 Task: Add a signature John Baker containing Best wishes for a happy National Mens Day, John Baker to email address softage.8@softage.net and add a folder Influencer outreach
Action: Mouse moved to (61, 103)
Screenshot: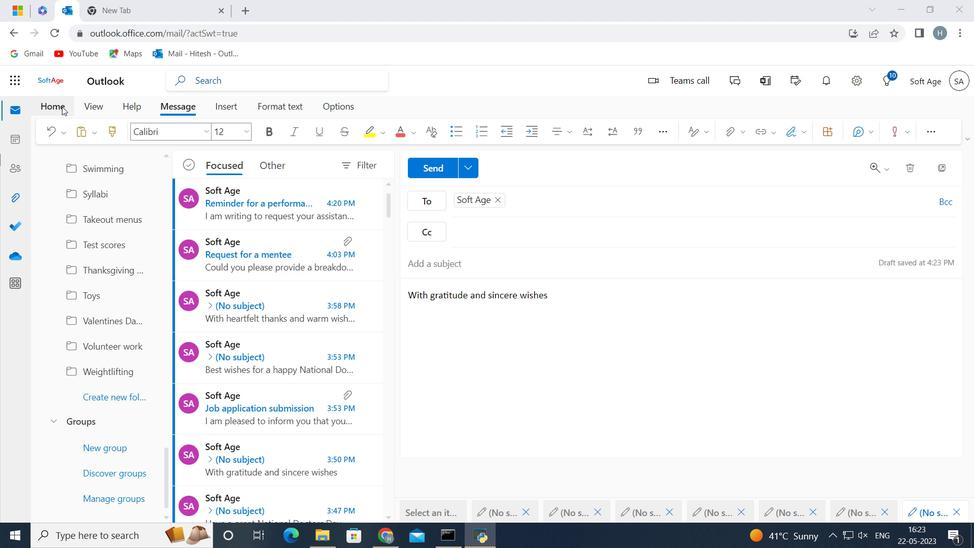 
Action: Mouse pressed left at (61, 103)
Screenshot: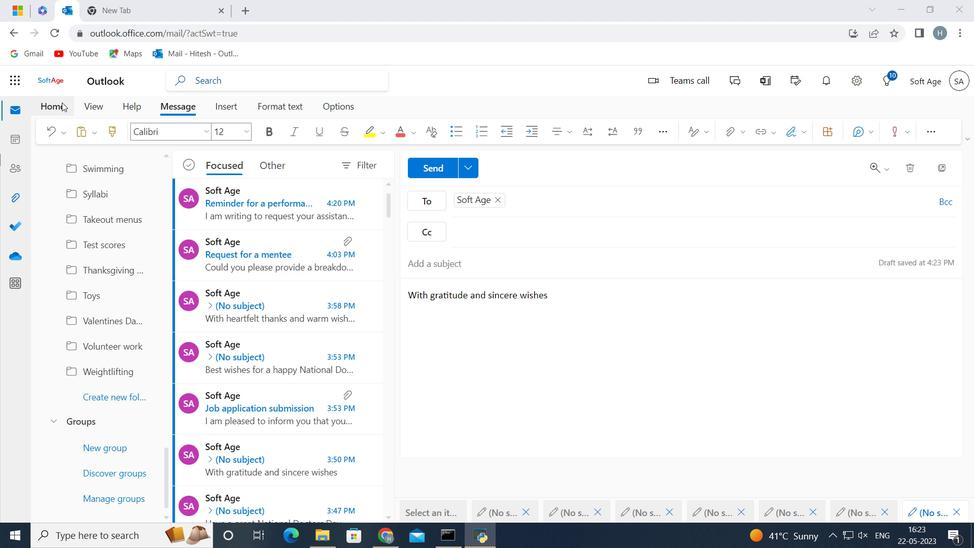 
Action: Mouse moved to (106, 129)
Screenshot: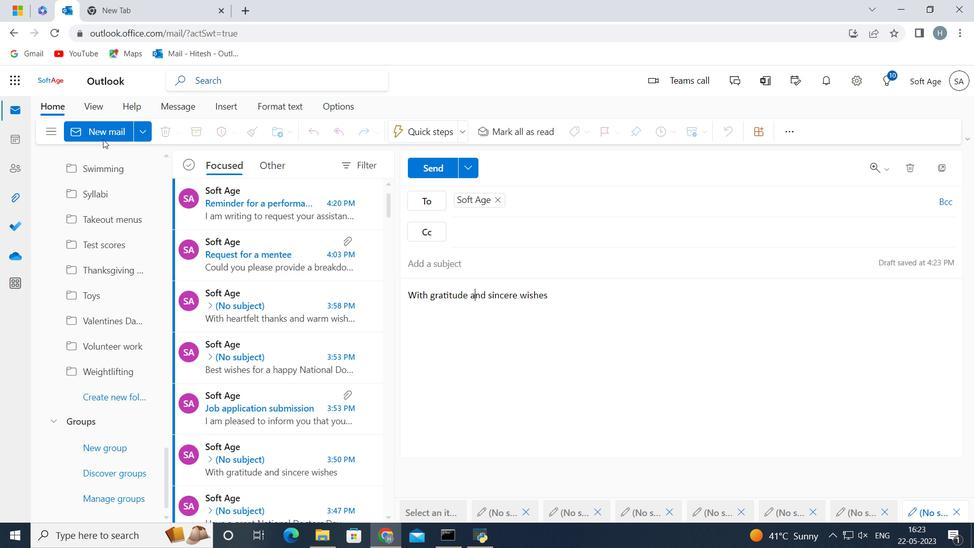 
Action: Mouse pressed left at (106, 129)
Screenshot: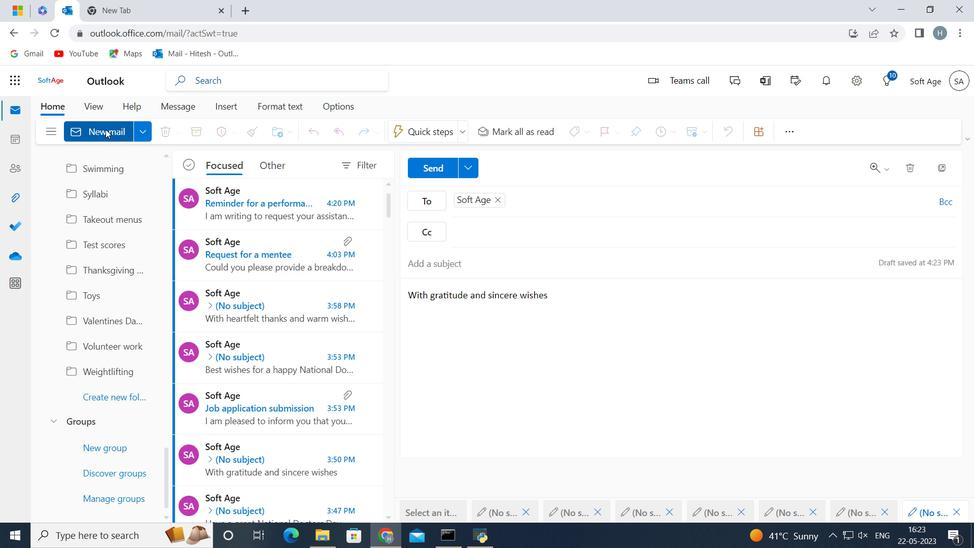 
Action: Mouse moved to (795, 130)
Screenshot: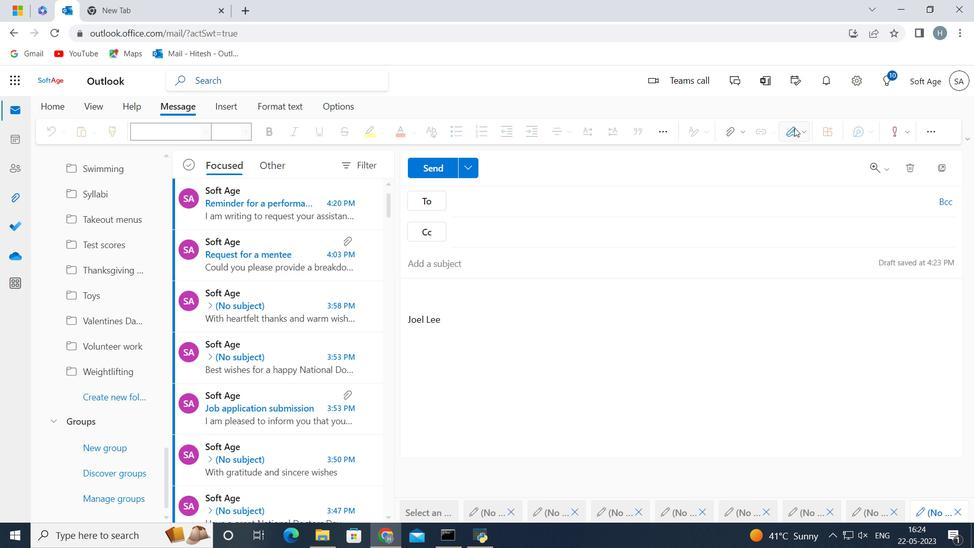 
Action: Mouse pressed left at (795, 130)
Screenshot: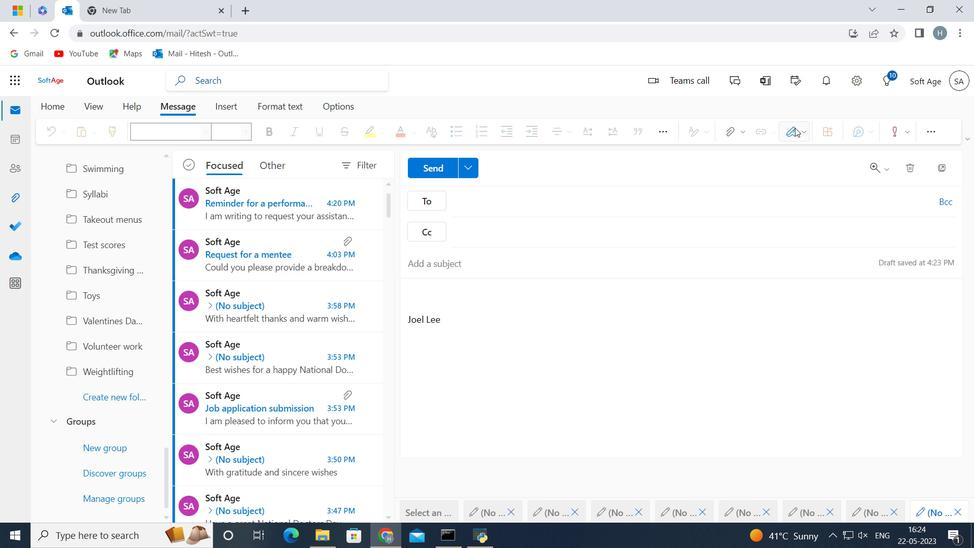 
Action: Mouse moved to (776, 312)
Screenshot: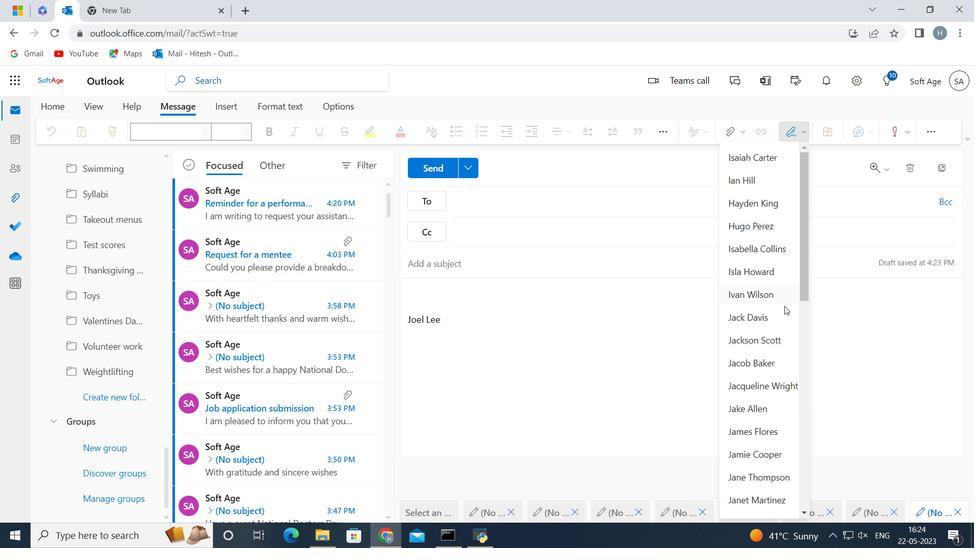 
Action: Mouse scrolled (776, 311) with delta (0, 0)
Screenshot: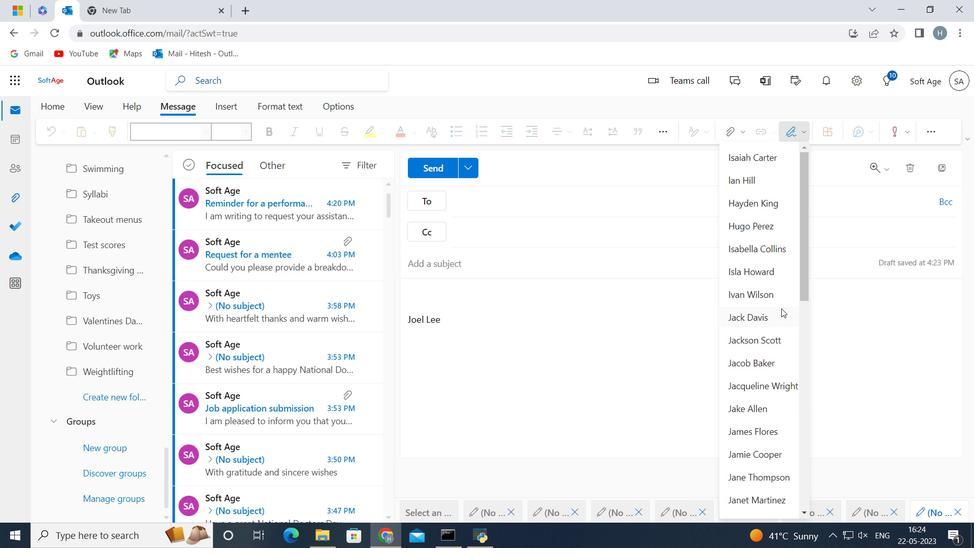 
Action: Mouse moved to (776, 316)
Screenshot: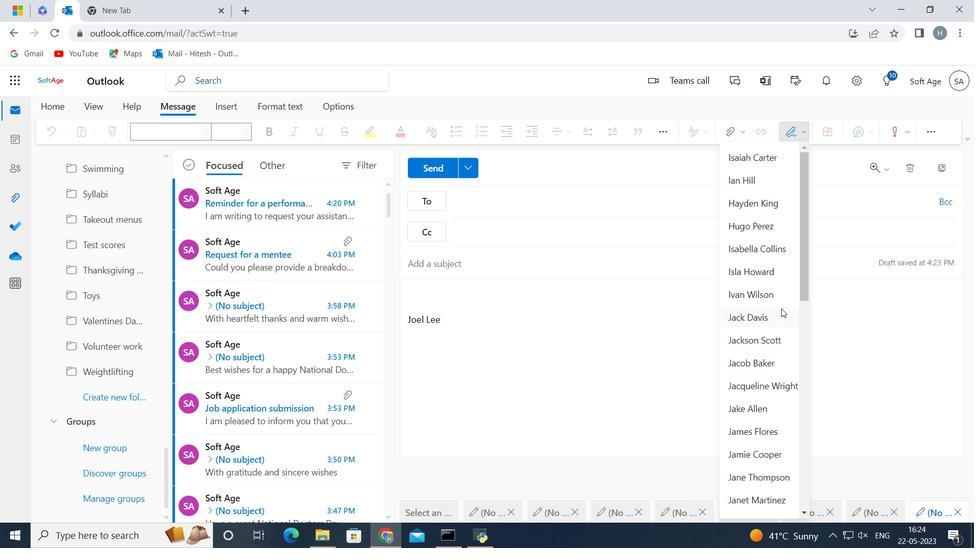 
Action: Mouse scrolled (776, 314) with delta (0, 0)
Screenshot: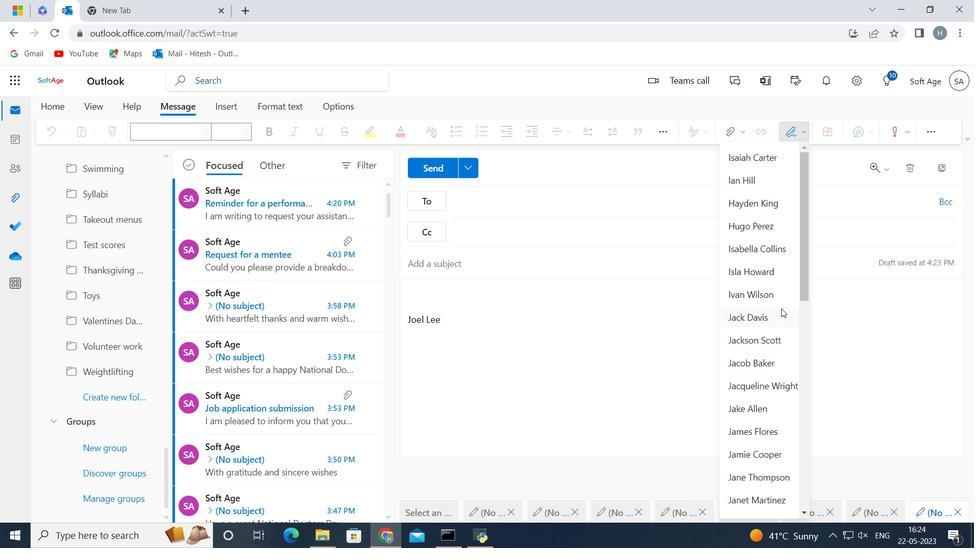 
Action: Mouse scrolled (776, 316) with delta (0, 0)
Screenshot: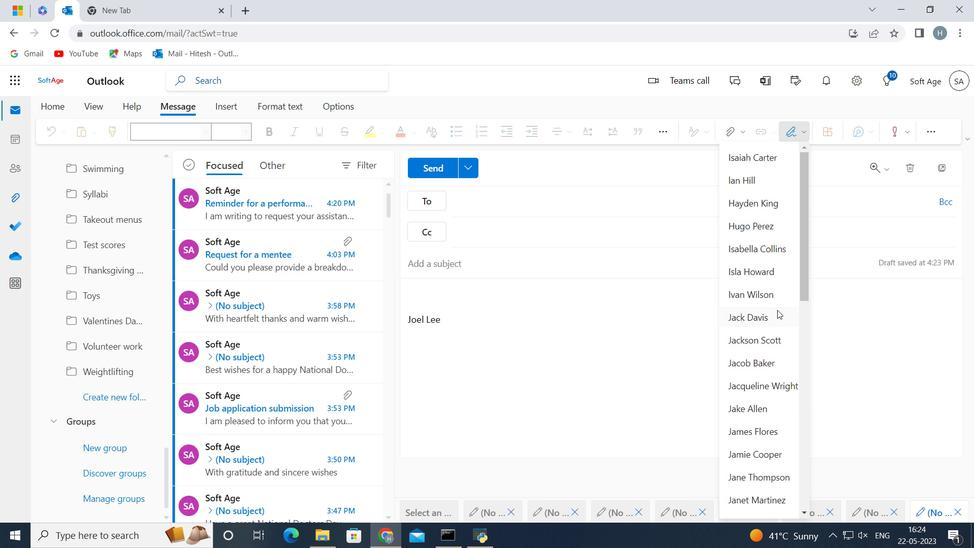 
Action: Mouse scrolled (776, 316) with delta (0, 0)
Screenshot: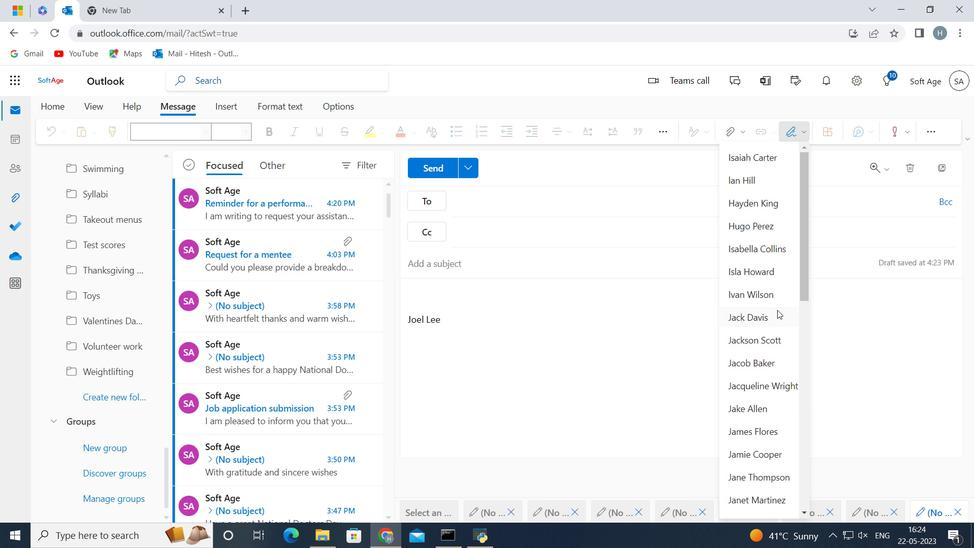
Action: Mouse scrolled (776, 316) with delta (0, 0)
Screenshot: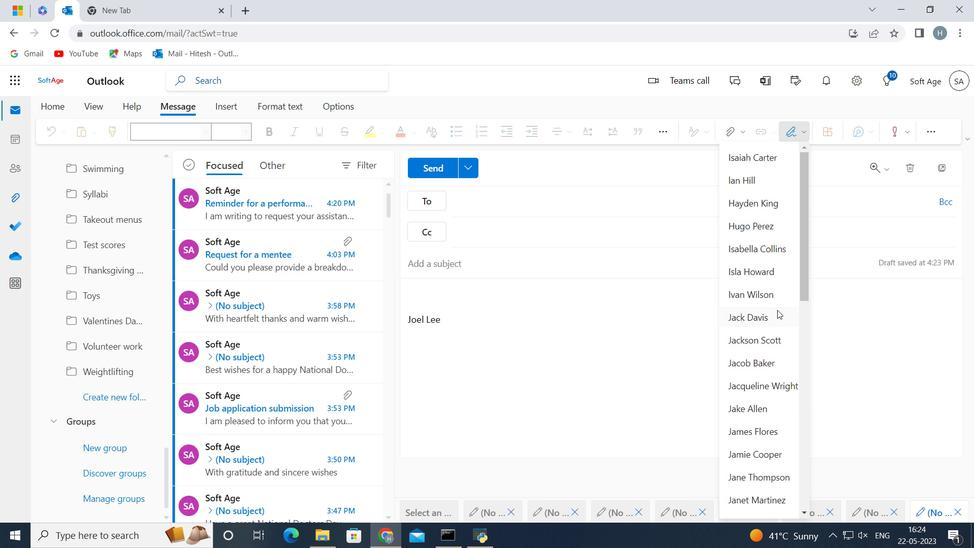 
Action: Mouse moved to (776, 317)
Screenshot: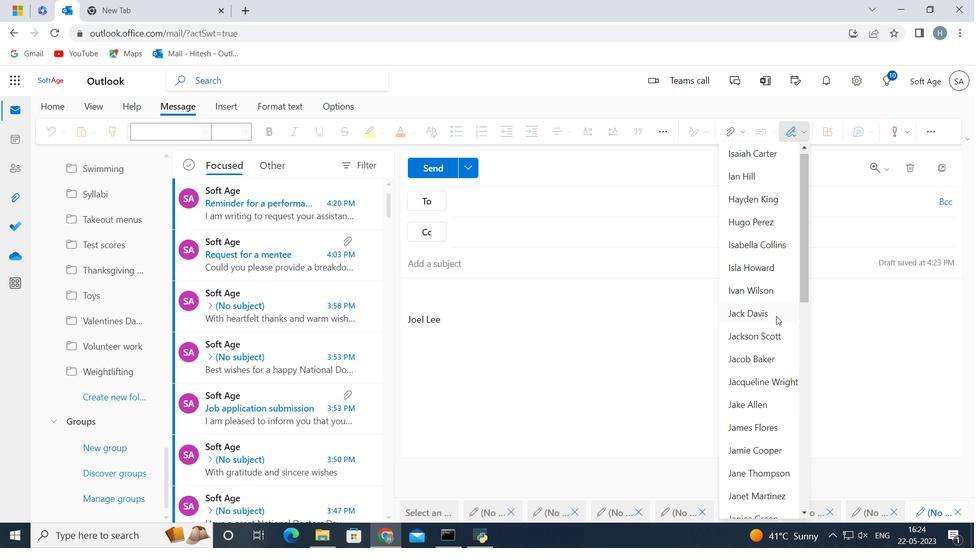 
Action: Mouse scrolled (776, 316) with delta (0, 0)
Screenshot: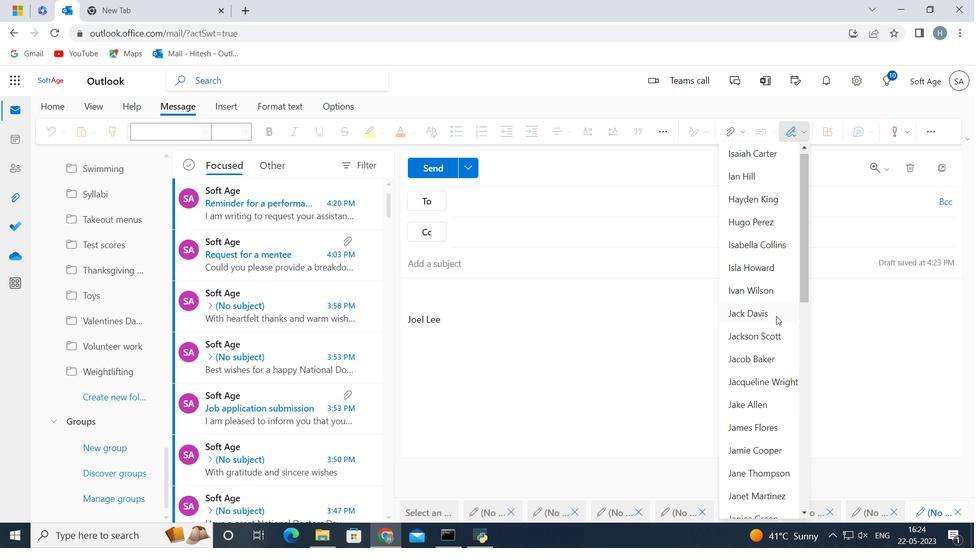 
Action: Mouse scrolled (776, 317) with delta (0, 0)
Screenshot: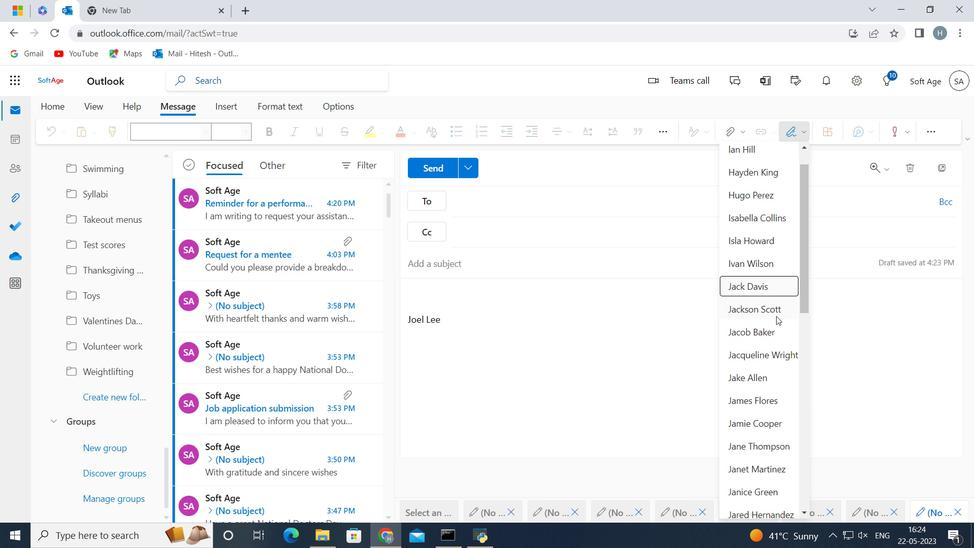 
Action: Mouse moved to (771, 354)
Screenshot: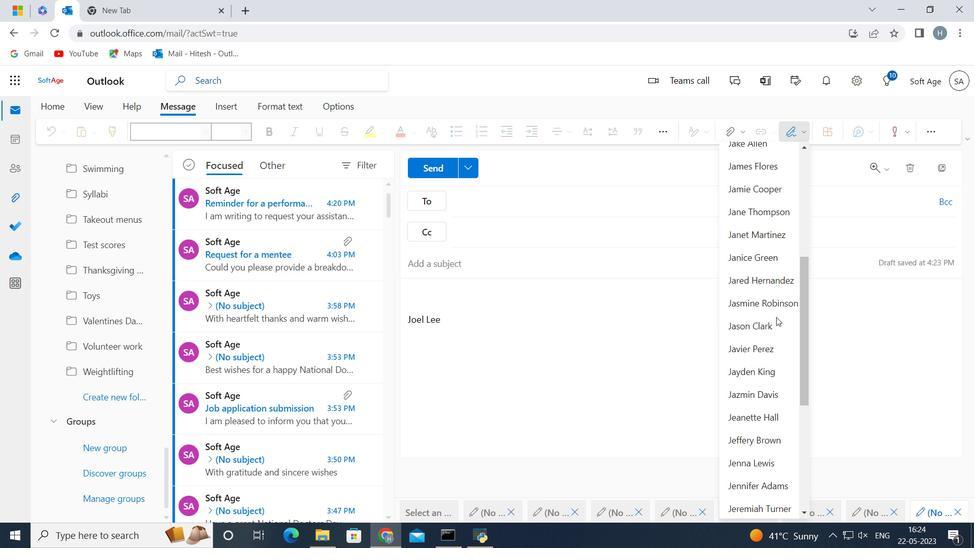 
Action: Mouse scrolled (771, 346) with delta (0, 0)
Screenshot: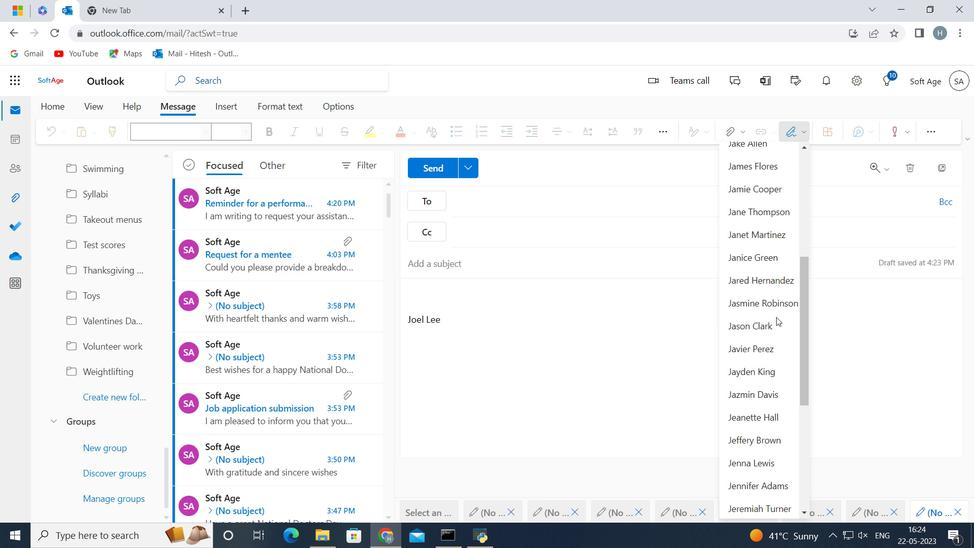 
Action: Mouse moved to (771, 355)
Screenshot: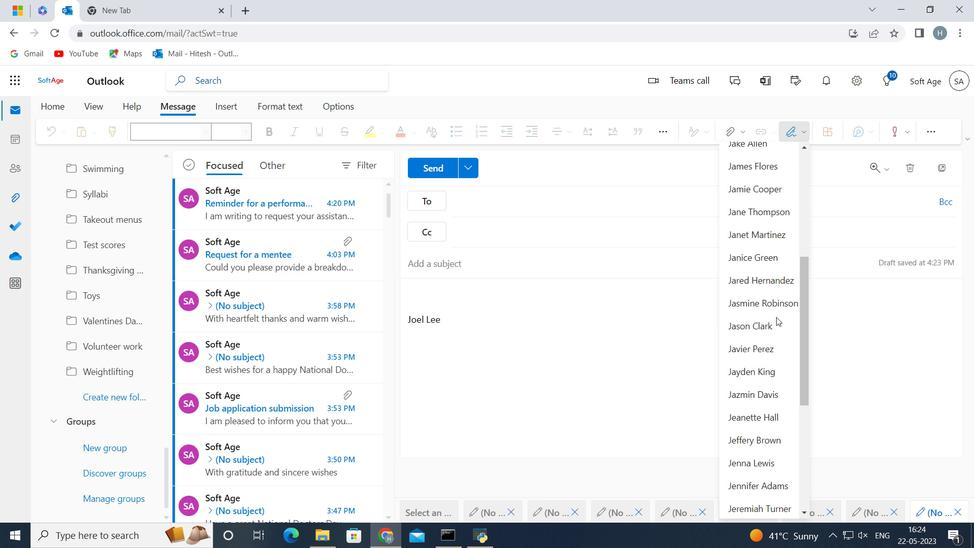 
Action: Mouse scrolled (771, 351) with delta (0, 0)
Screenshot: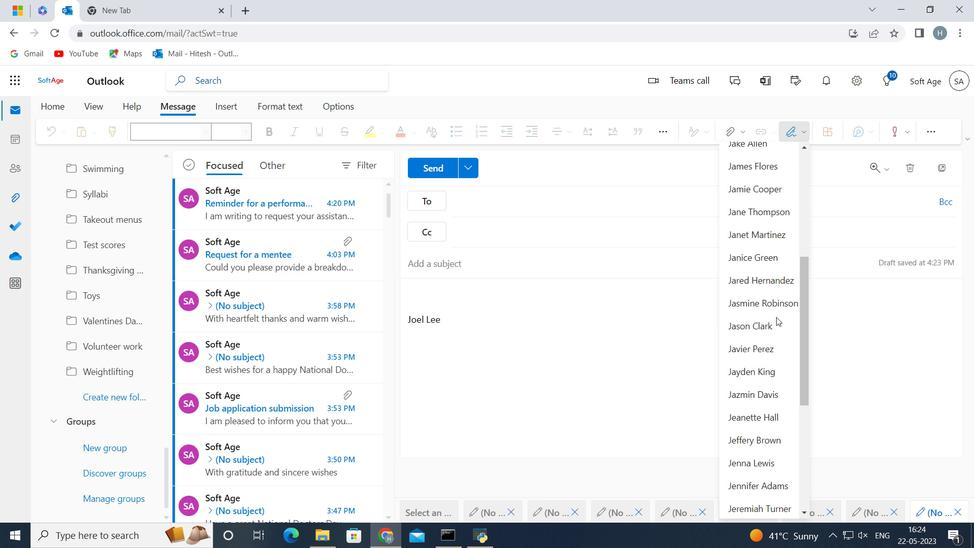 
Action: Mouse moved to (771, 357)
Screenshot: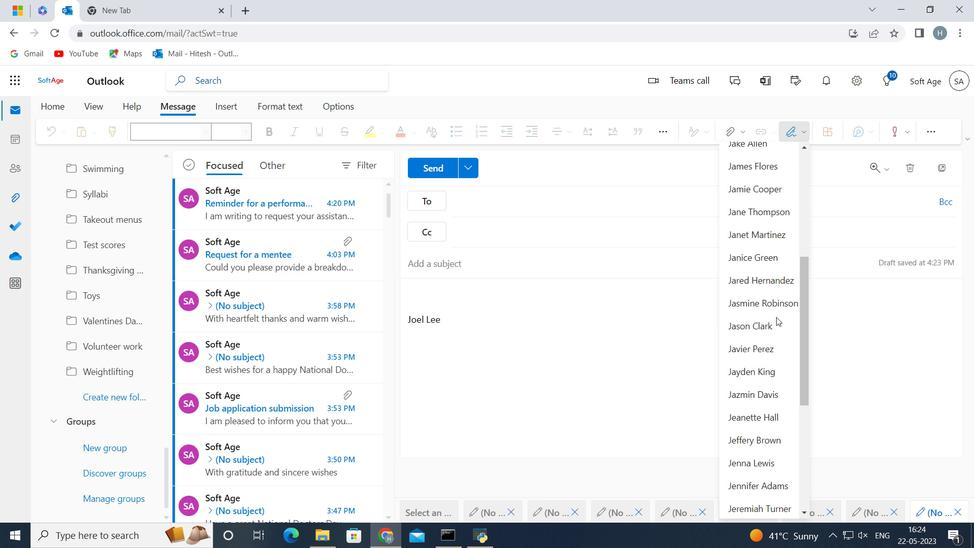 
Action: Mouse scrolled (771, 354) with delta (0, 0)
Screenshot: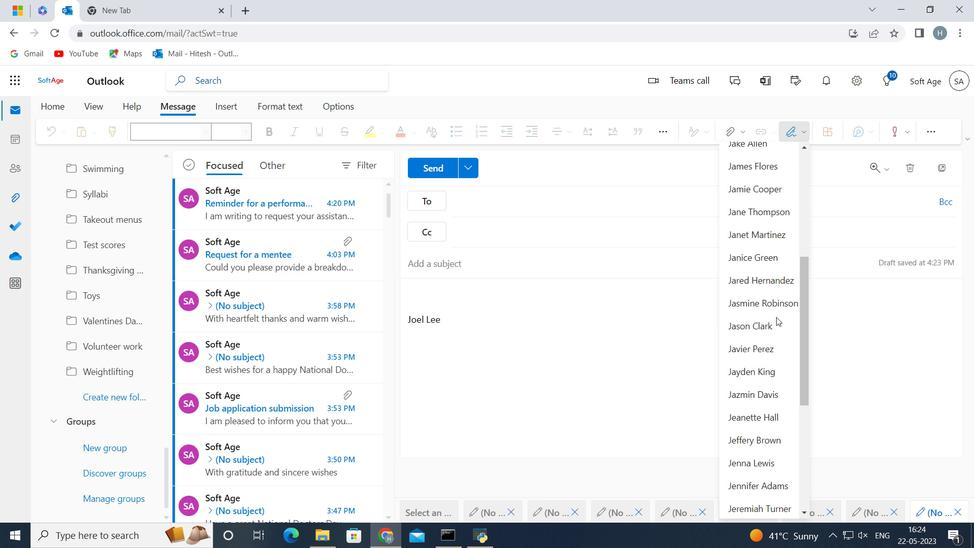 
Action: Mouse moved to (770, 358)
Screenshot: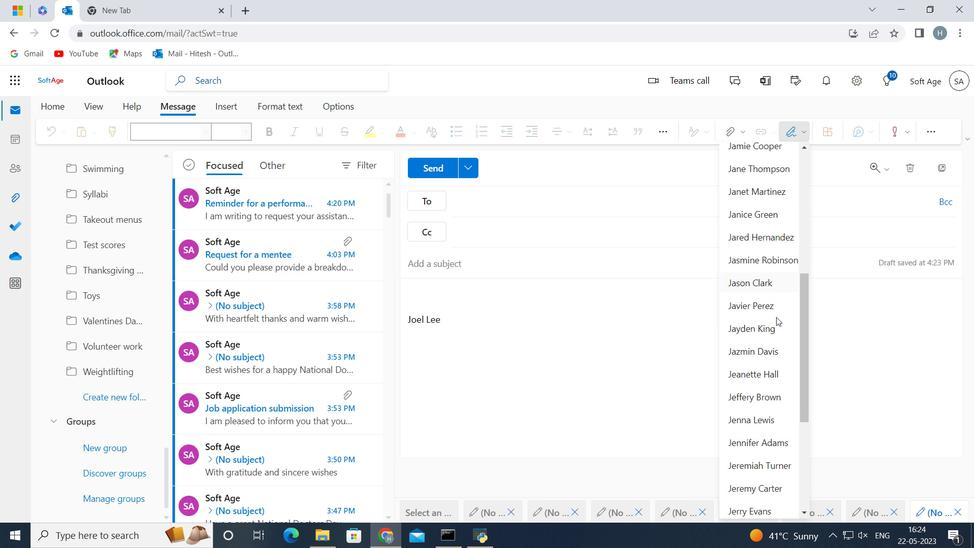 
Action: Mouse scrolled (771, 357) with delta (0, 0)
Screenshot: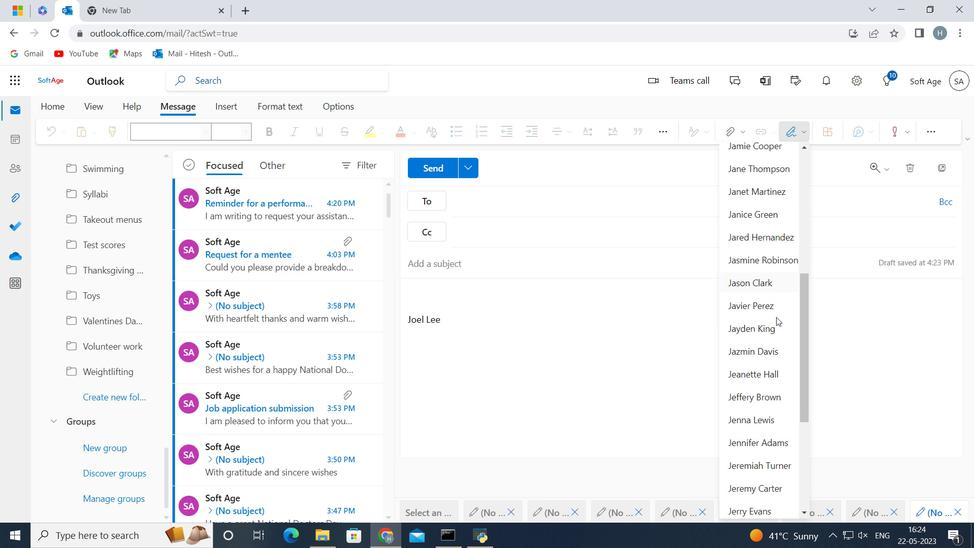 
Action: Mouse moved to (770, 360)
Screenshot: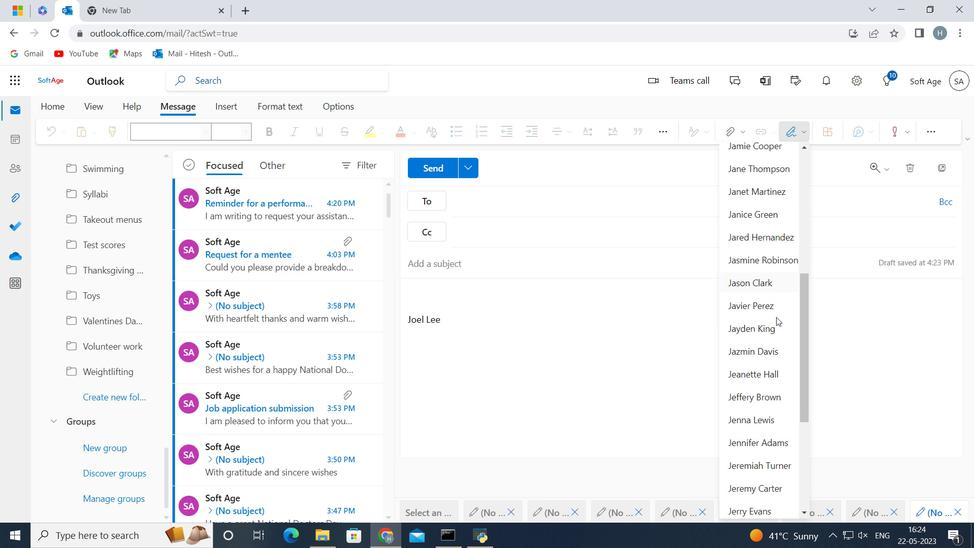 
Action: Mouse scrolled (770, 358) with delta (0, 0)
Screenshot: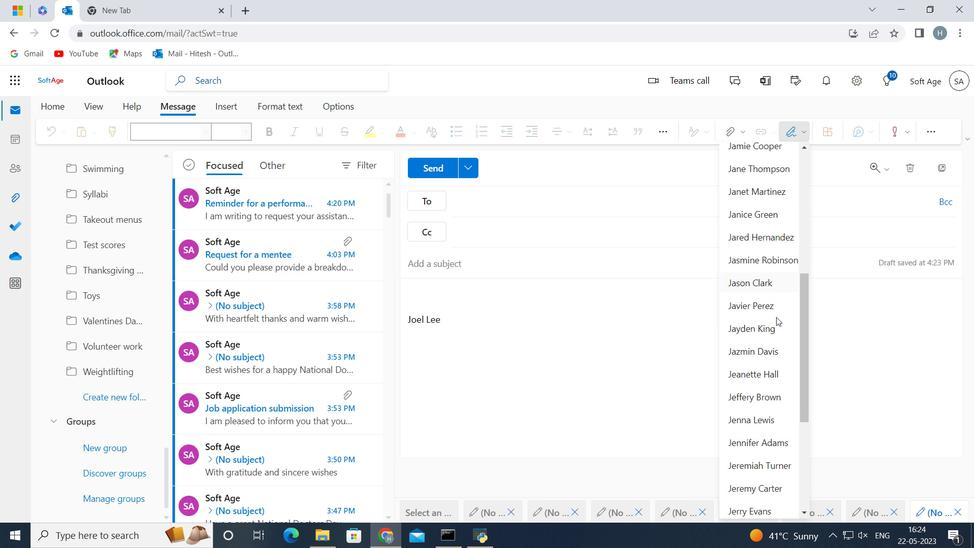
Action: Mouse moved to (770, 363)
Screenshot: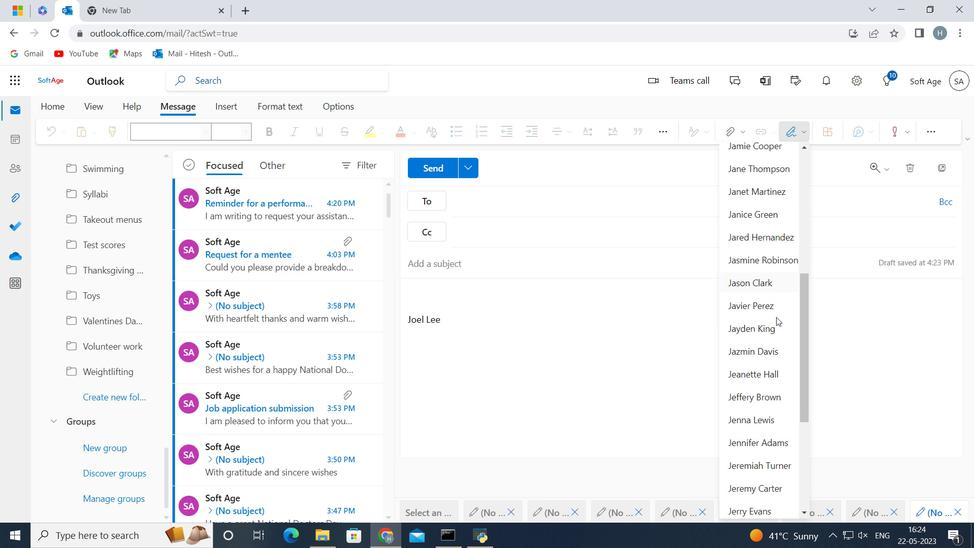 
Action: Mouse scrolled (770, 360) with delta (0, 0)
Screenshot: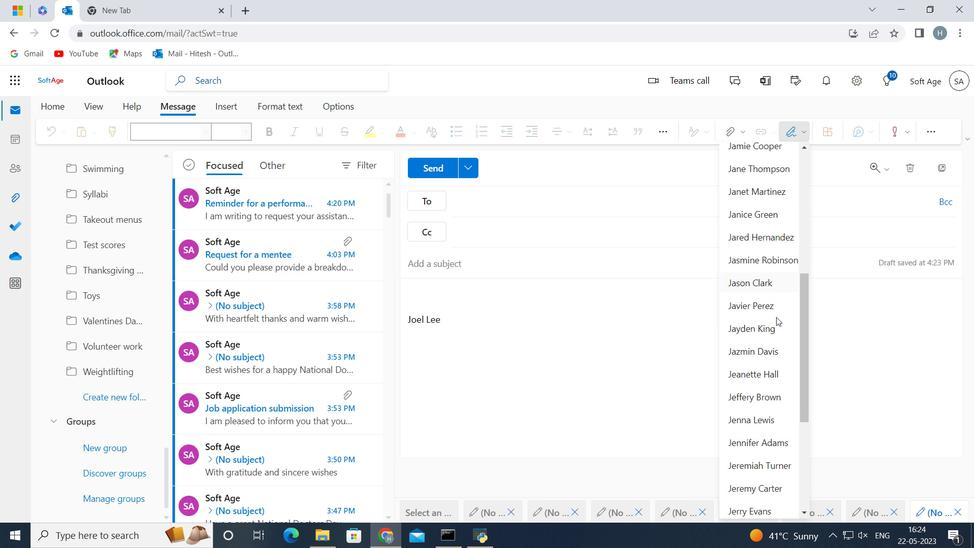 
Action: Mouse moved to (770, 366)
Screenshot: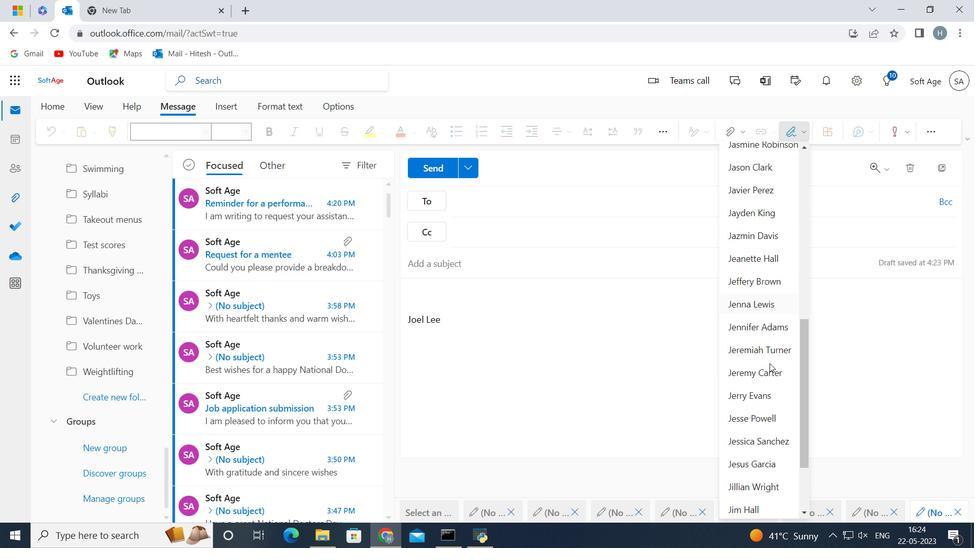 
Action: Mouse scrolled (770, 365) with delta (0, 0)
Screenshot: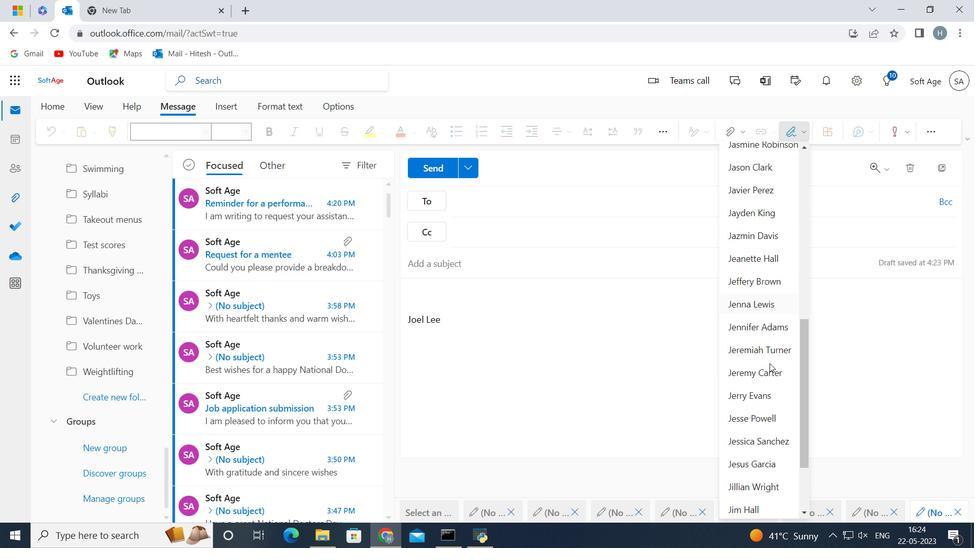 
Action: Mouse moved to (771, 373)
Screenshot: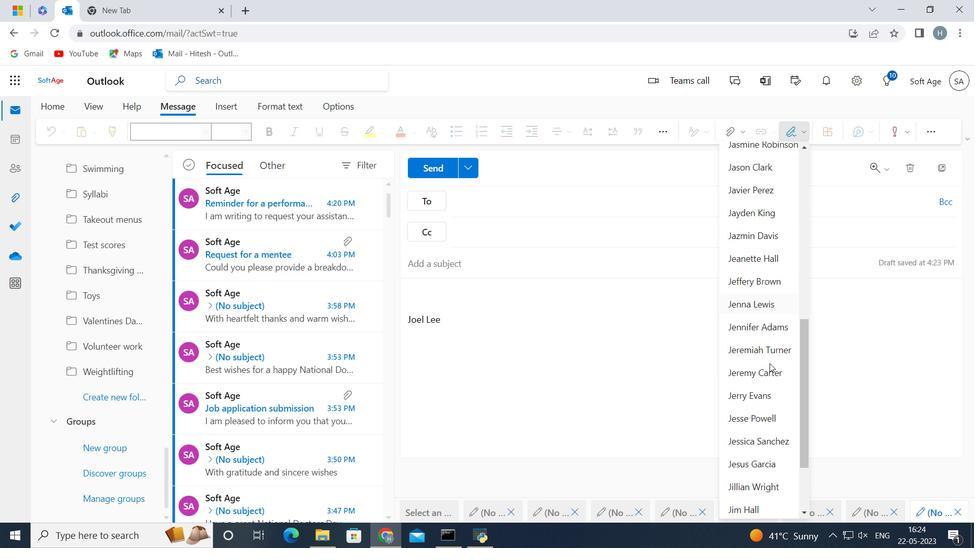 
Action: Mouse scrolled (770, 371) with delta (0, 0)
Screenshot: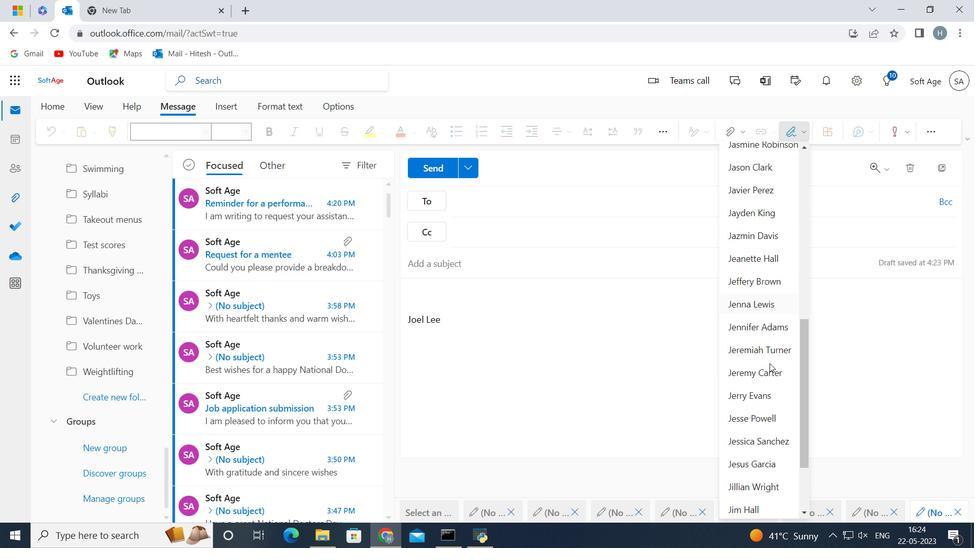 
Action: Mouse scrolled (771, 373) with delta (0, 0)
Screenshot: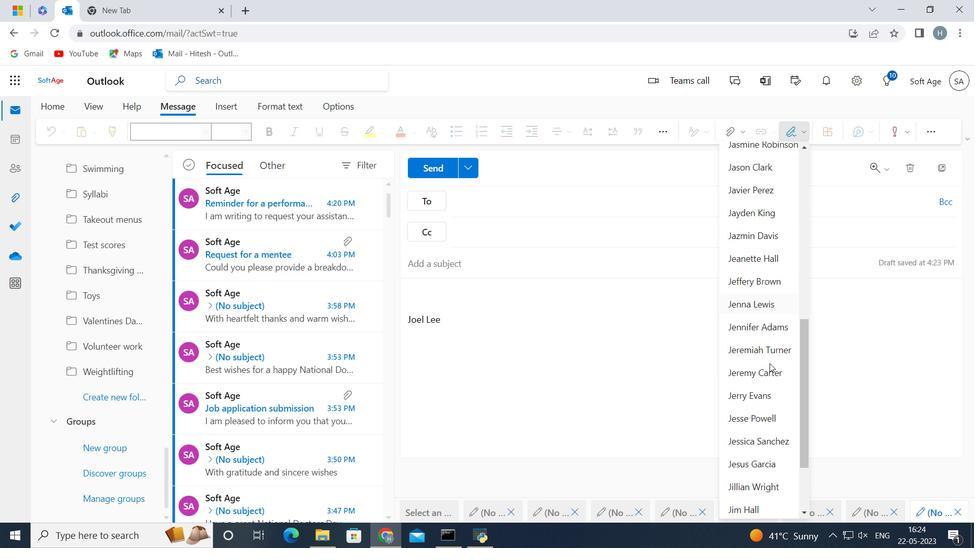 
Action: Mouse scrolled (771, 373) with delta (0, 0)
Screenshot: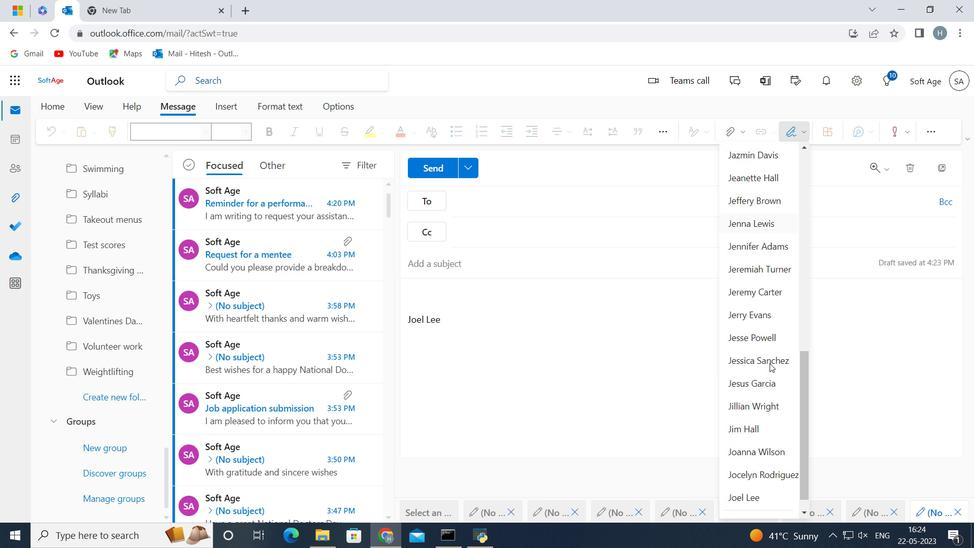 
Action: Mouse scrolled (771, 373) with delta (0, 0)
Screenshot: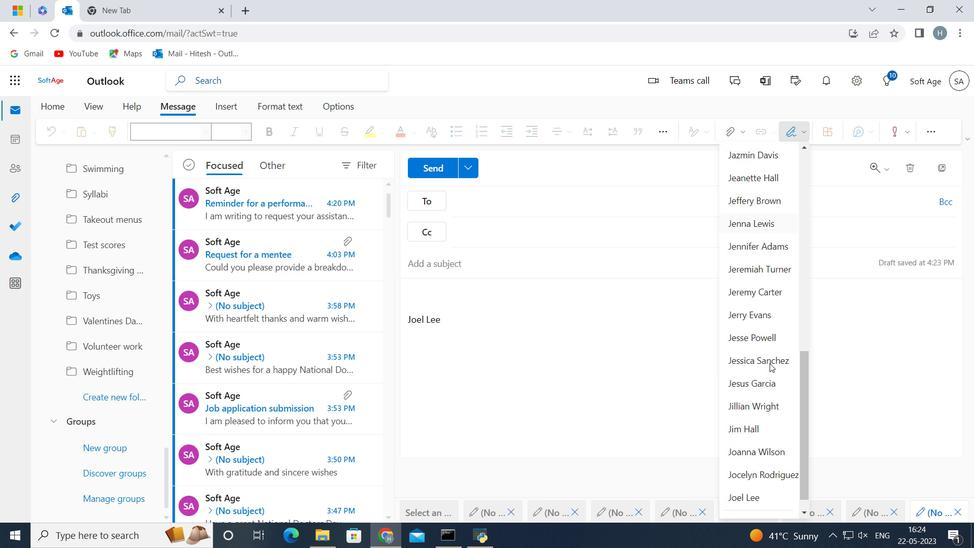 
Action: Mouse moved to (772, 374)
Screenshot: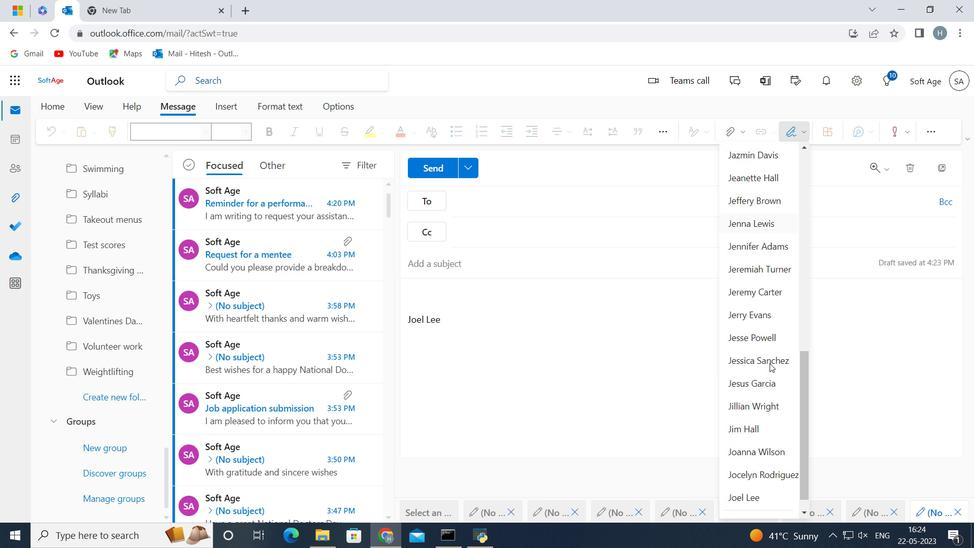 
Action: Mouse scrolled (772, 374) with delta (0, 0)
Screenshot: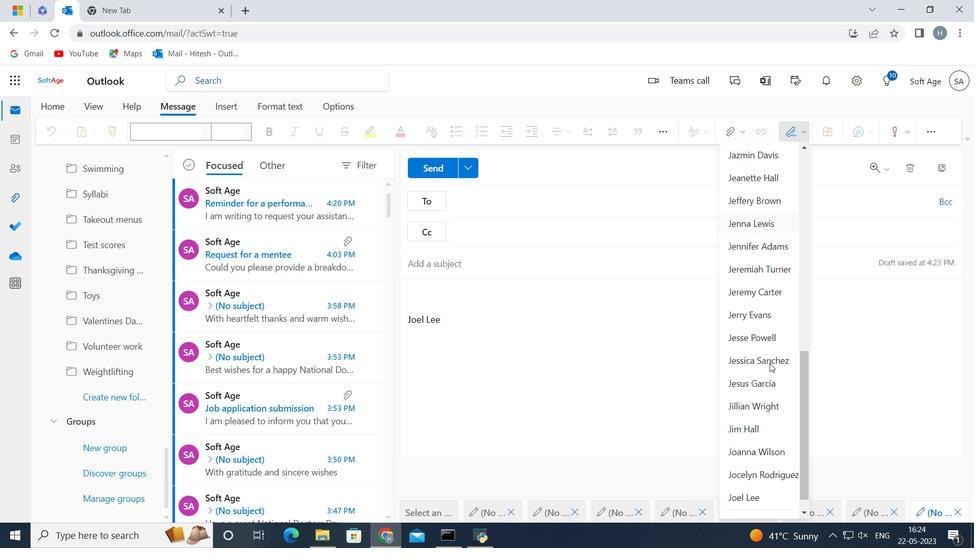 
Action: Mouse moved to (785, 427)
Screenshot: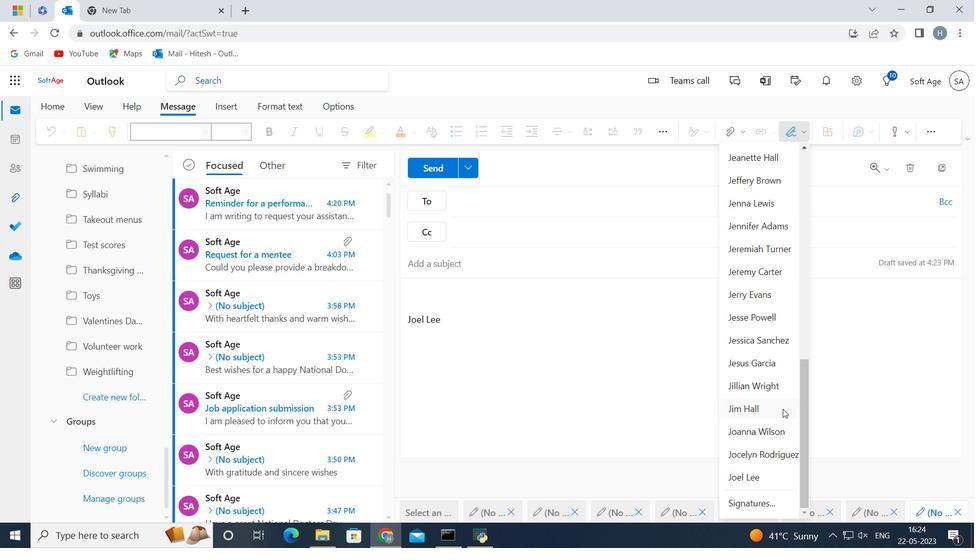 
Action: Mouse scrolled (785, 427) with delta (0, 0)
Screenshot: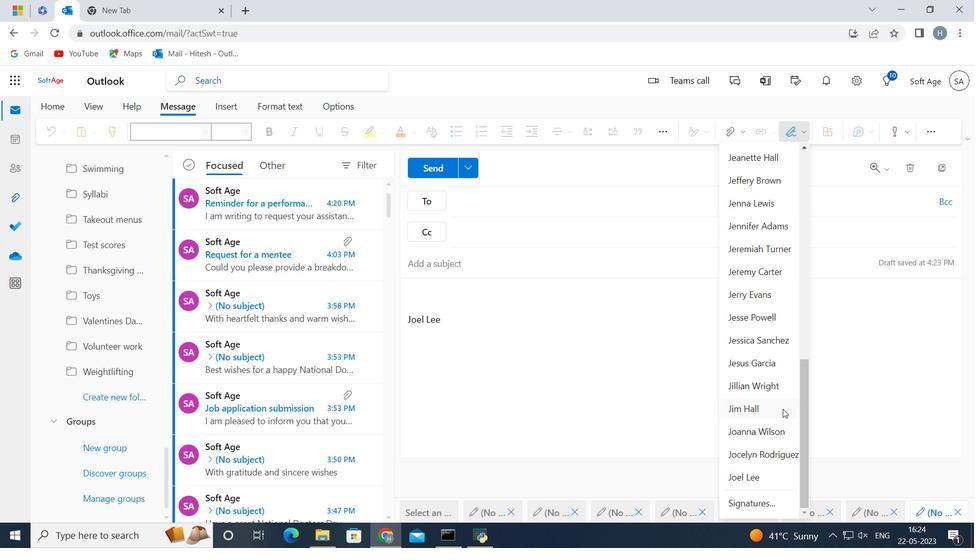 
Action: Mouse moved to (785, 438)
Screenshot: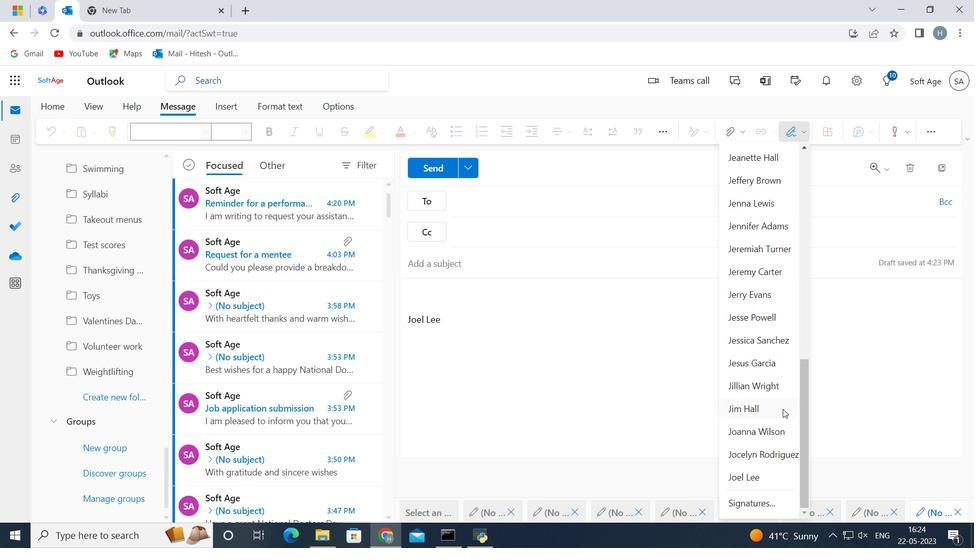 
Action: Mouse scrolled (785, 437) with delta (0, 0)
Screenshot: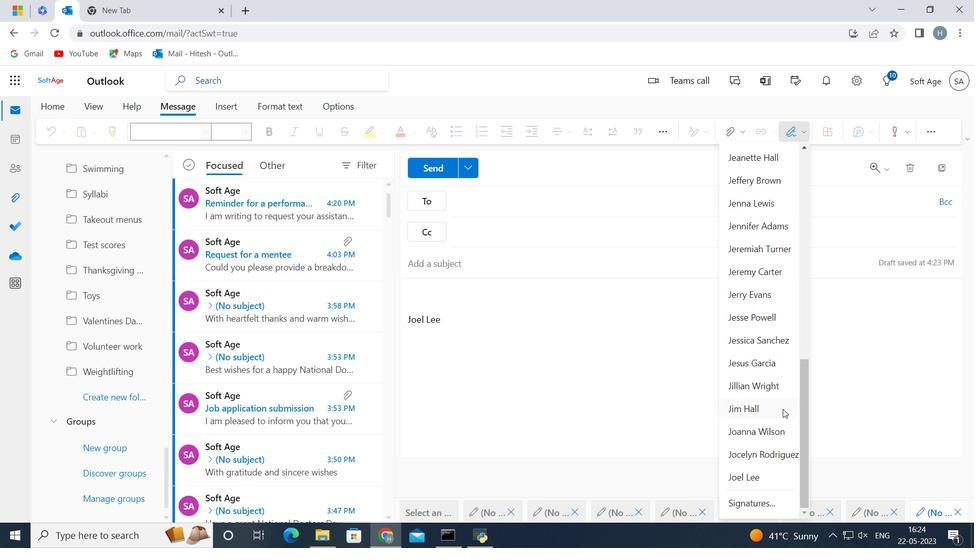 
Action: Mouse moved to (785, 452)
Screenshot: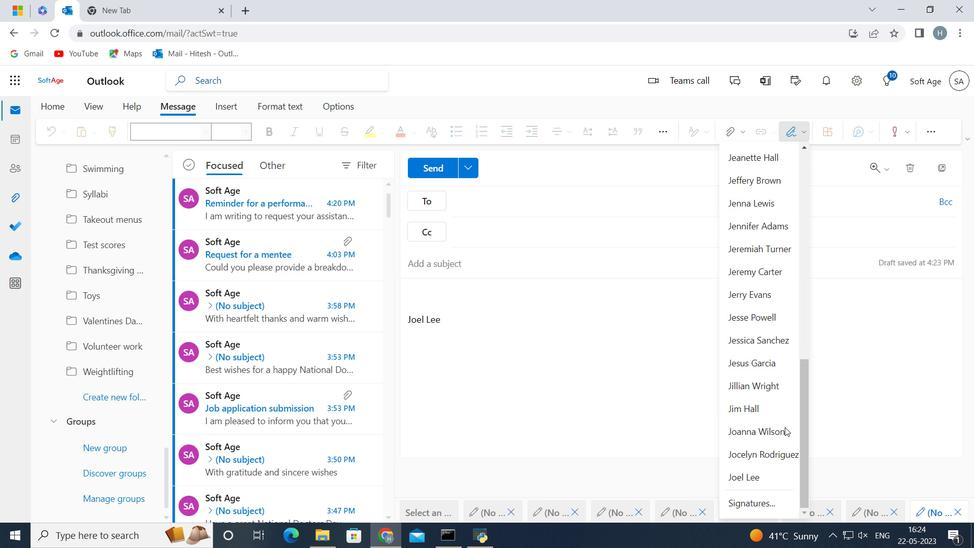 
Action: Mouse scrolled (785, 449) with delta (0, 0)
Screenshot: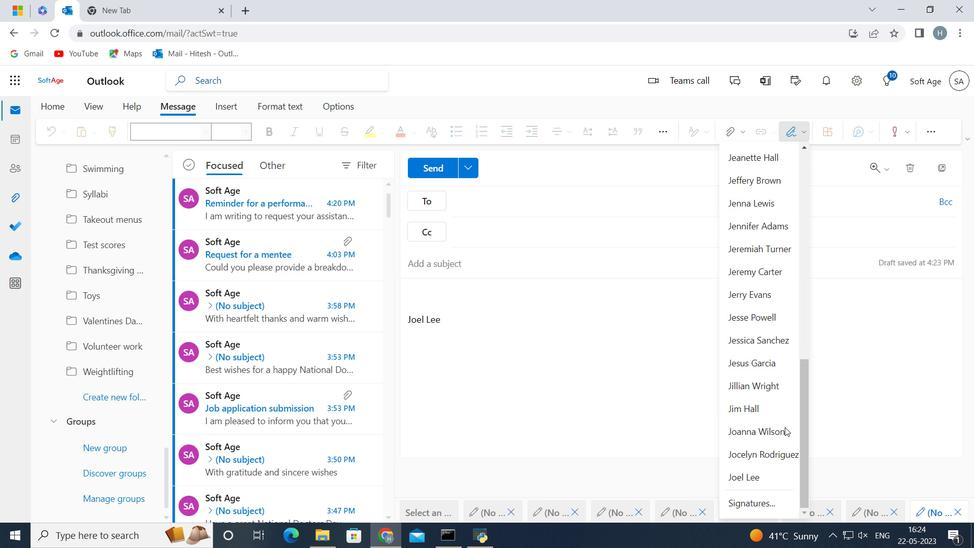 
Action: Mouse moved to (753, 506)
Screenshot: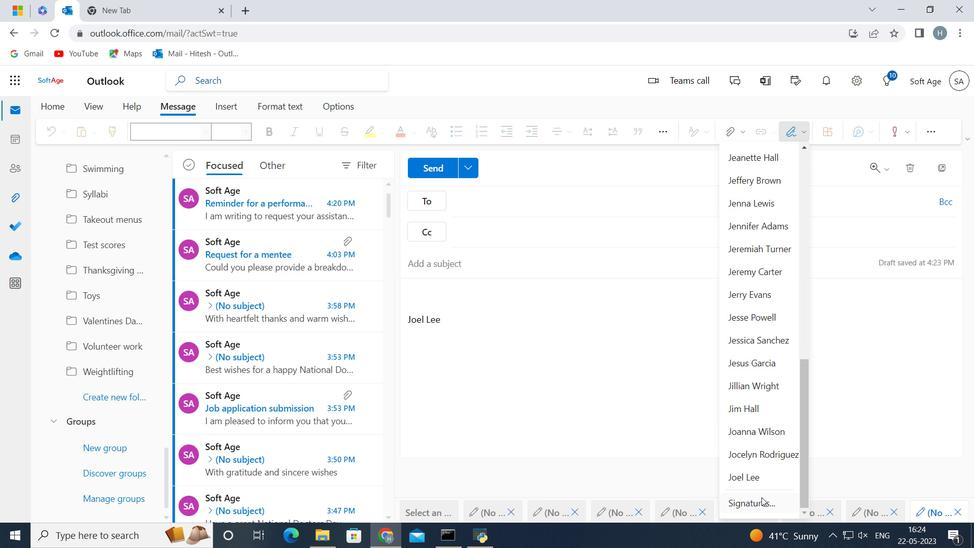 
Action: Mouse pressed left at (753, 506)
Screenshot: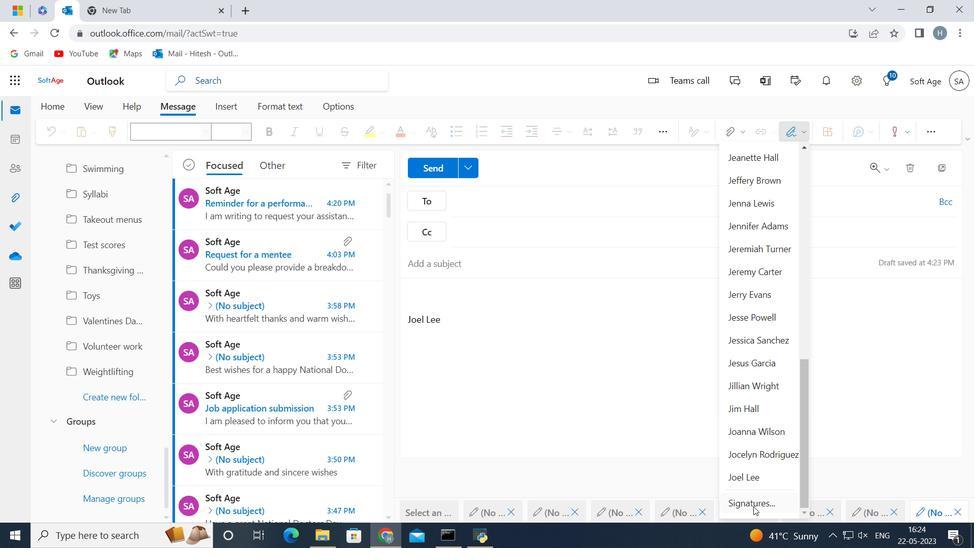 
Action: Mouse moved to (698, 234)
Screenshot: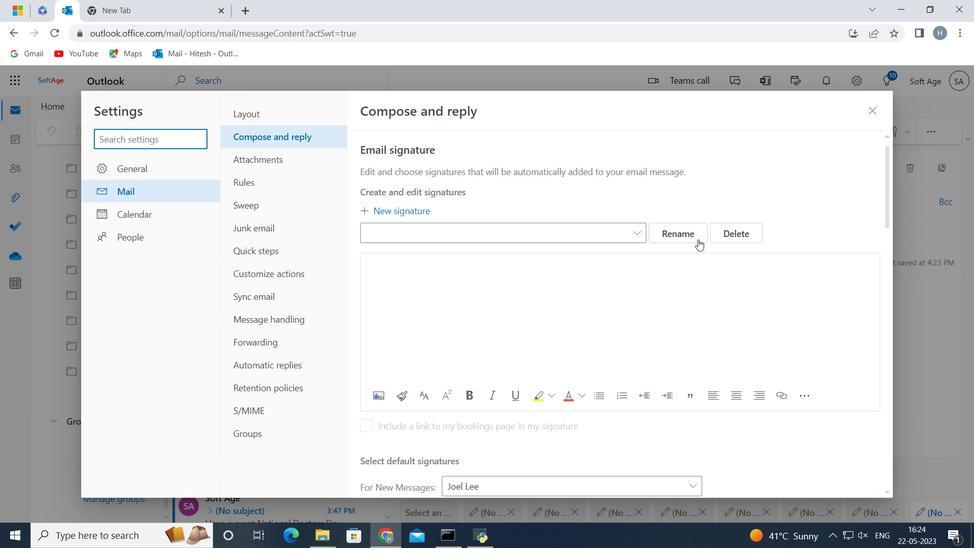
Action: Mouse pressed left at (698, 234)
Screenshot: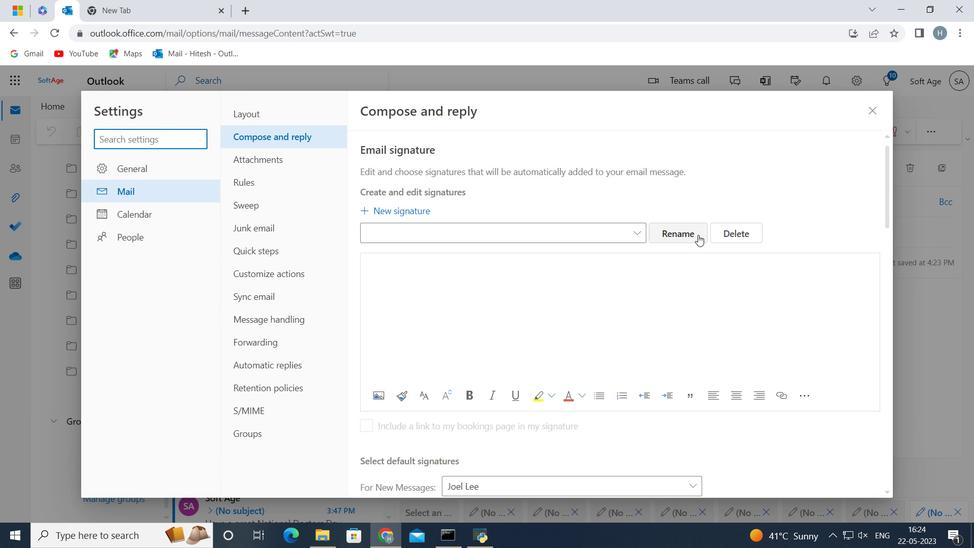 
Action: Mouse moved to (637, 233)
Screenshot: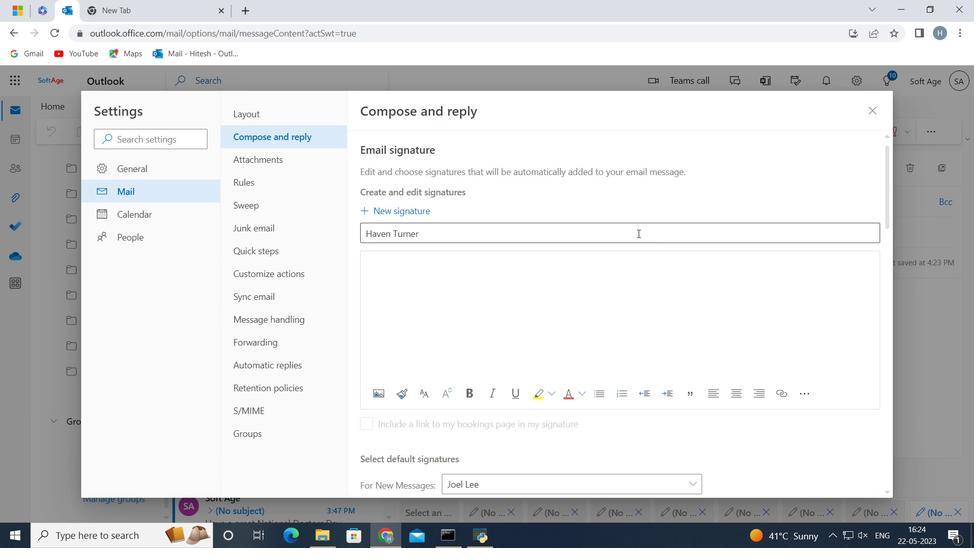 
Action: Mouse pressed left at (637, 233)
Screenshot: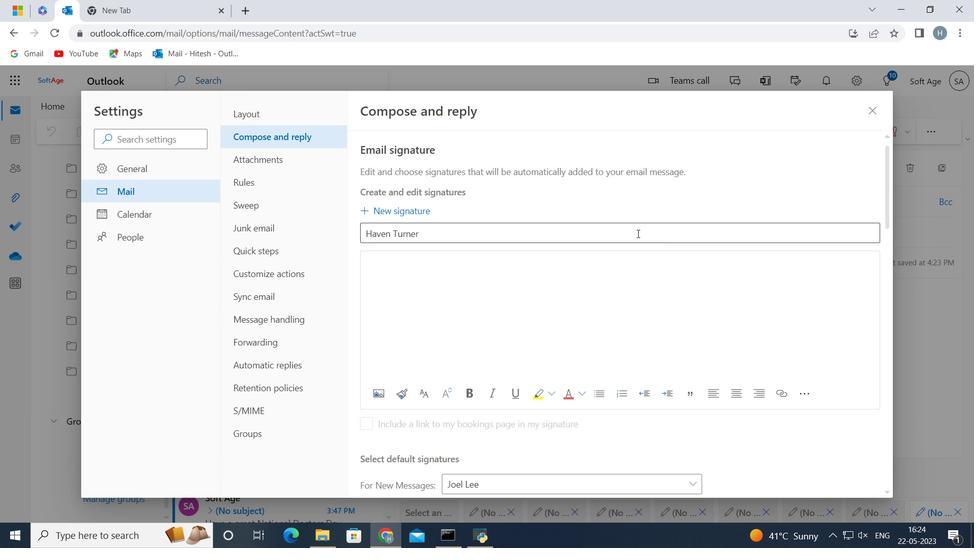 
Action: Key pressed <Key.backspace><Key.backspace><Key.backspace><Key.backspace><Key.backspace><Key.backspace><Key.backspace><Key.backspace><Key.backspace><Key.backspace><Key.backspace><Key.backspace><Key.backspace><Key.backspace><Key.backspace><Key.backspace><Key.backspace><Key.backspace><Key.backspace><Key.backspace><Key.backspace><Key.backspace><Key.shift>John
Screenshot: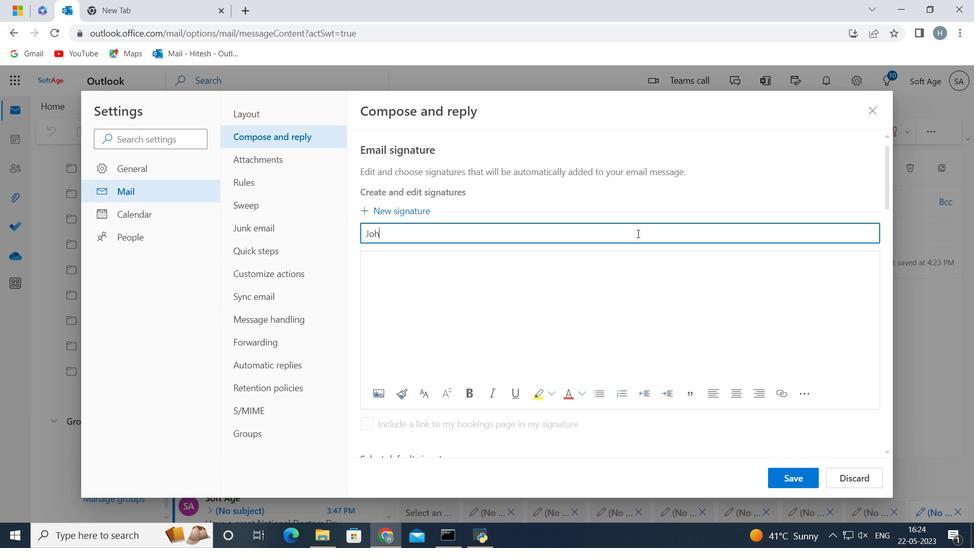 
Action: Mouse moved to (637, 233)
Screenshot: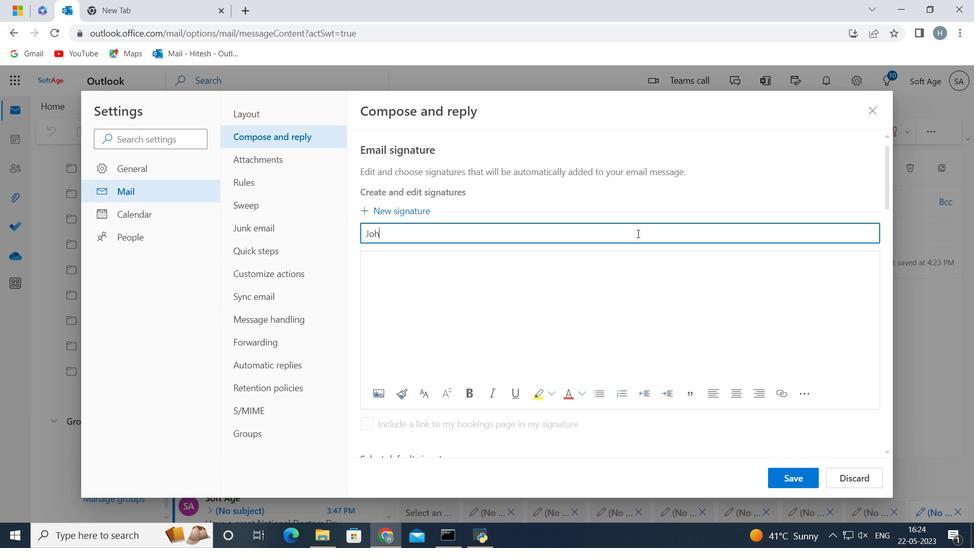 
Action: Key pressed <Key.space><Key.shift>Baker<Key.space>
Screenshot: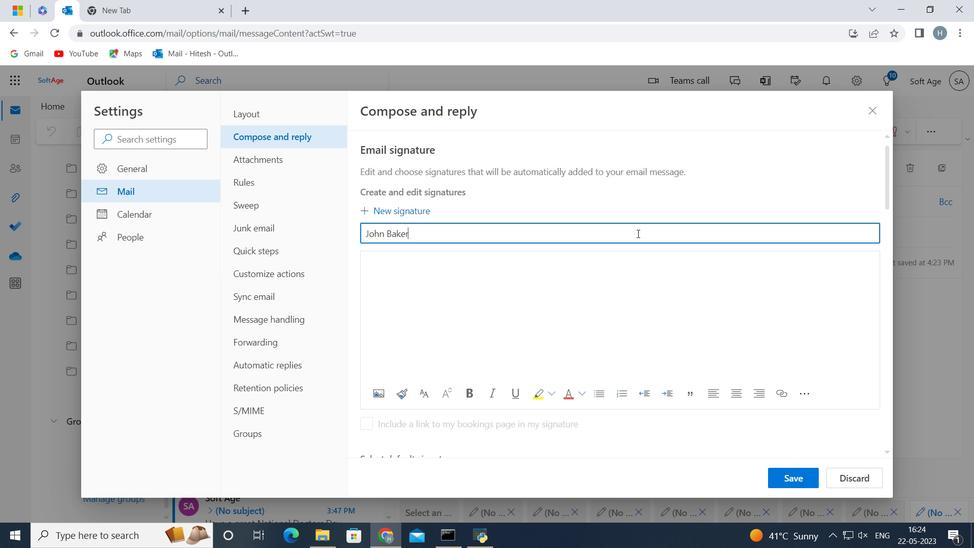 
Action: Mouse moved to (583, 296)
Screenshot: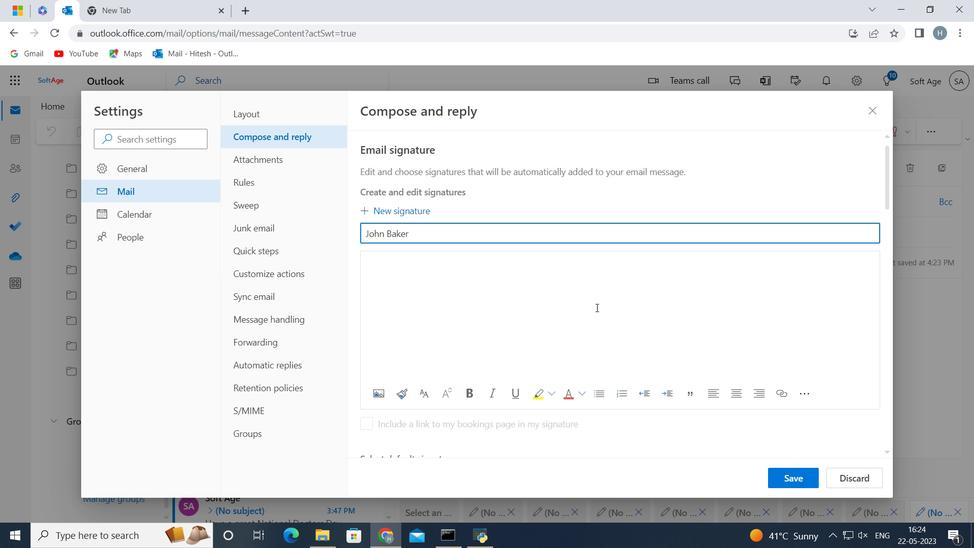 
Action: Mouse pressed left at (583, 296)
Screenshot: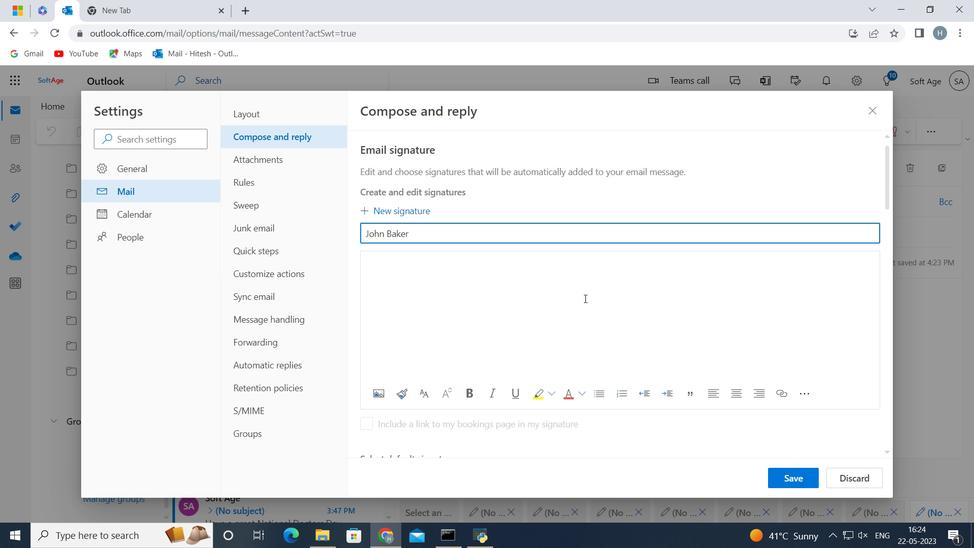 
Action: Key pressed <Key.shift>John<Key.space><Key.shift><Key.shift><Key.shift><Key.shift><Key.shift><Key.shift>Baker
Screenshot: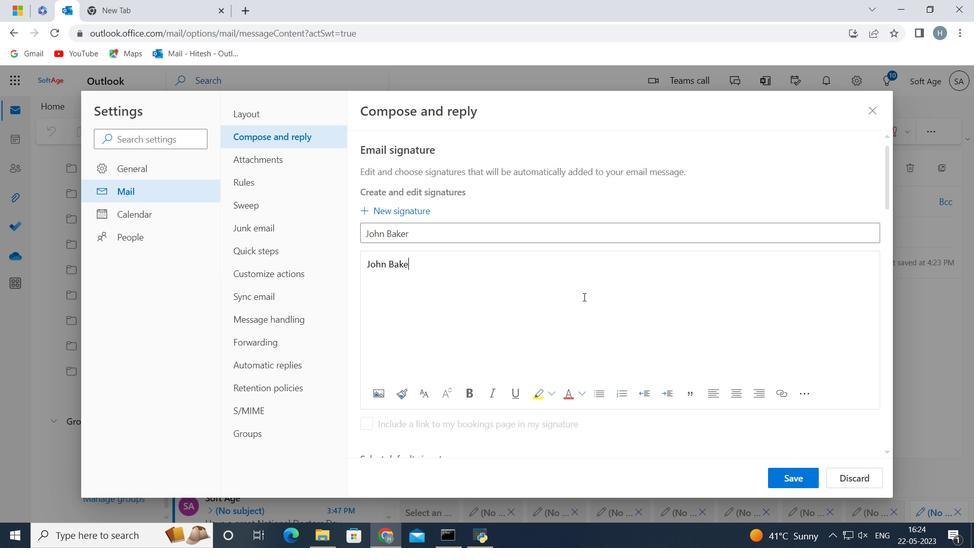 
Action: Mouse moved to (797, 476)
Screenshot: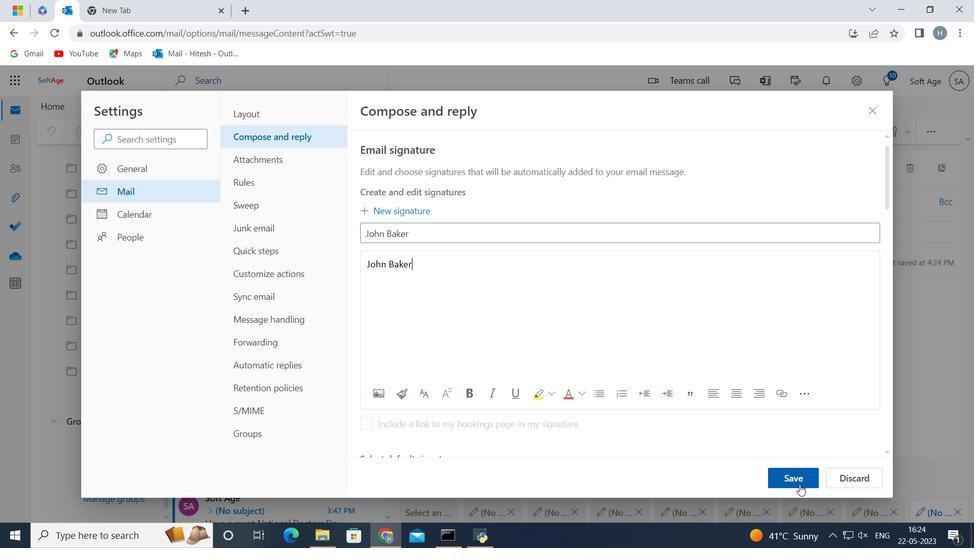 
Action: Mouse pressed left at (797, 476)
Screenshot: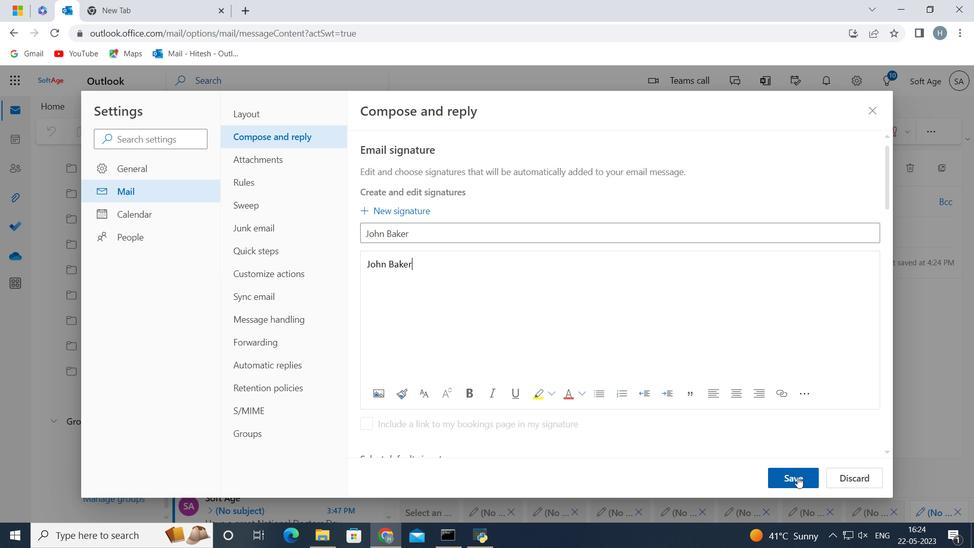 
Action: Mouse moved to (660, 256)
Screenshot: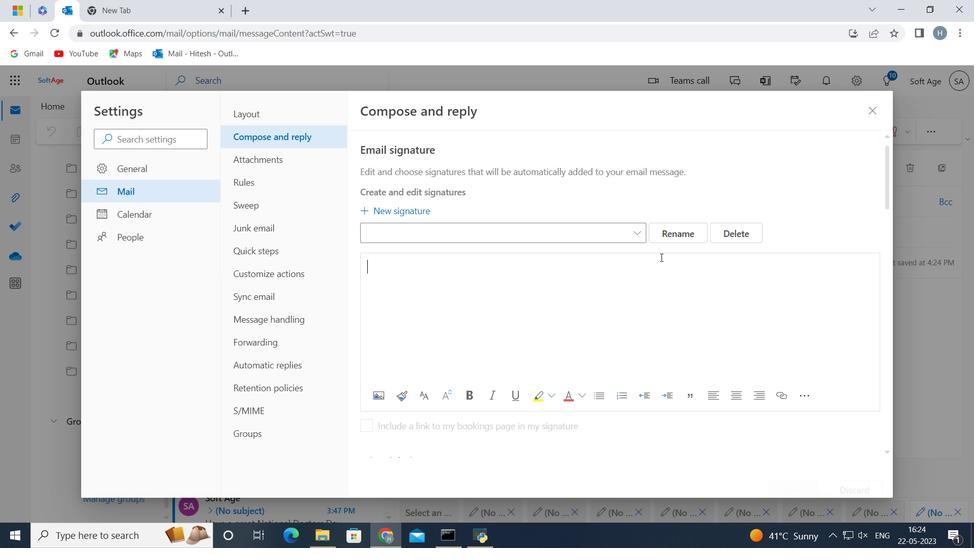 
Action: Mouse scrolled (660, 256) with delta (0, 0)
Screenshot: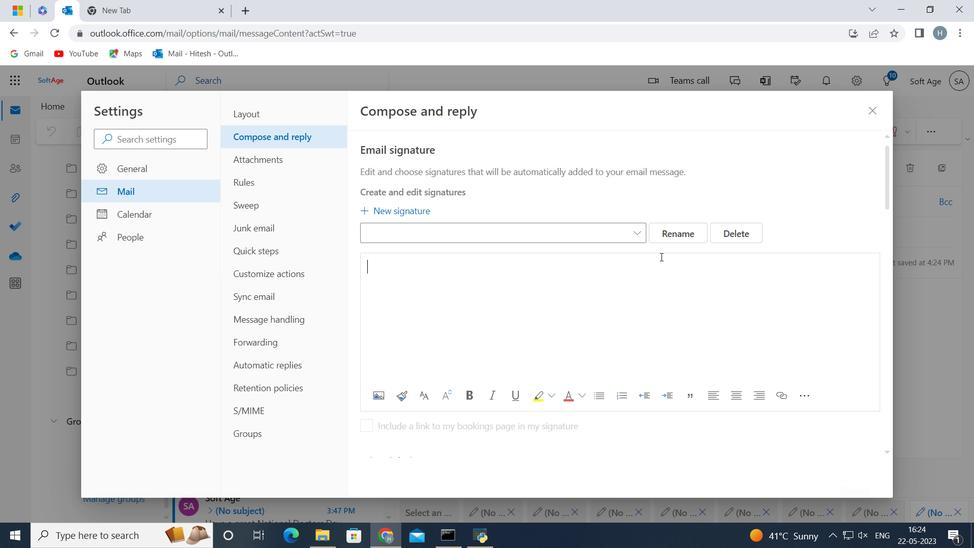 
Action: Mouse scrolled (660, 256) with delta (0, 0)
Screenshot: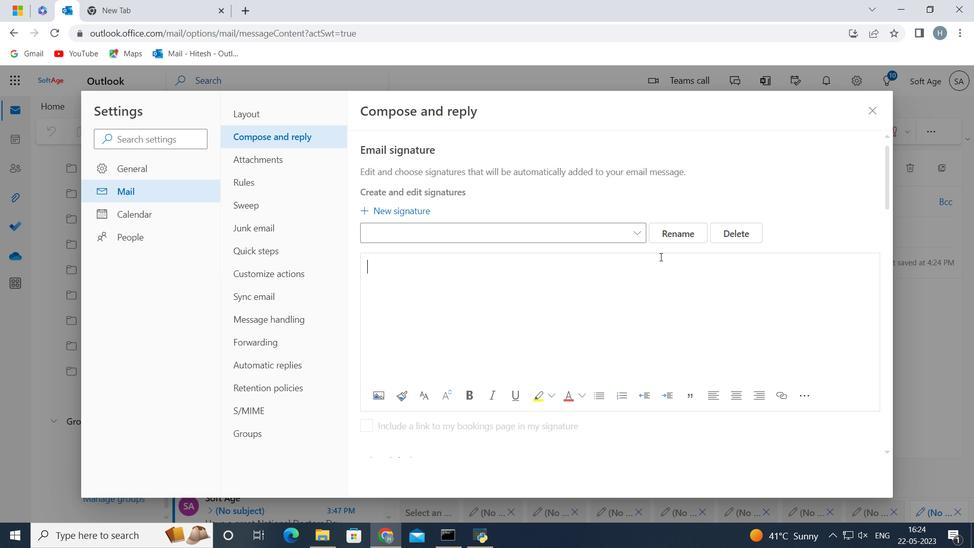 
Action: Mouse scrolled (660, 256) with delta (0, 0)
Screenshot: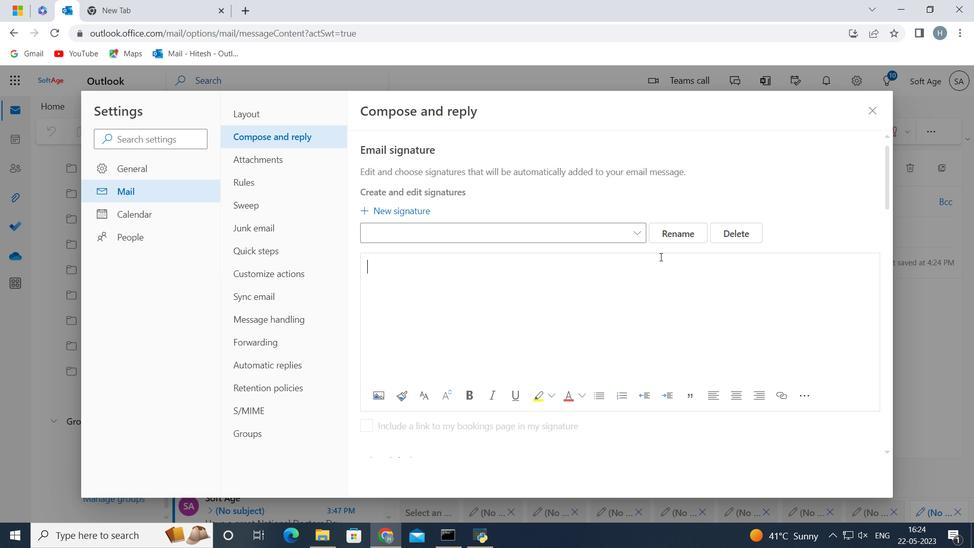 
Action: Mouse scrolled (660, 256) with delta (0, 0)
Screenshot: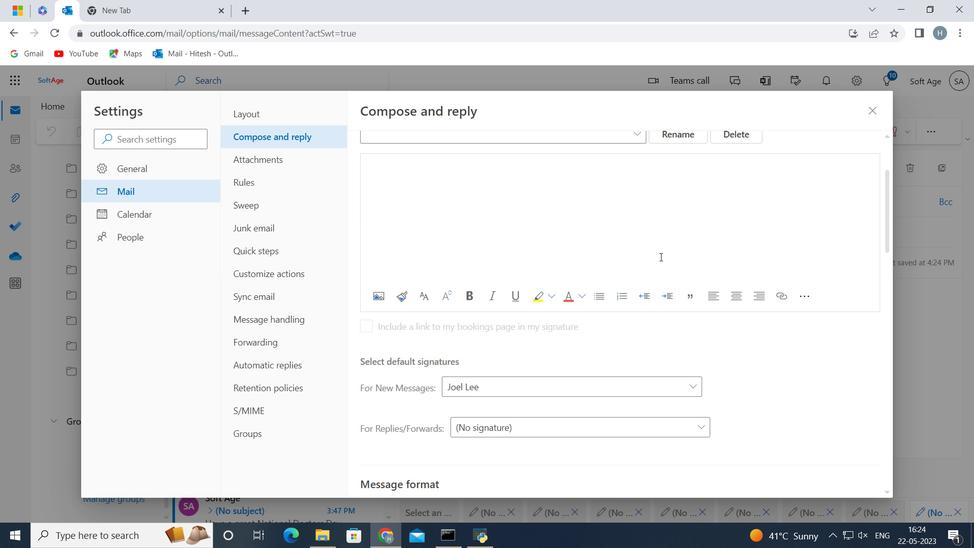 
Action: Mouse moved to (667, 224)
Screenshot: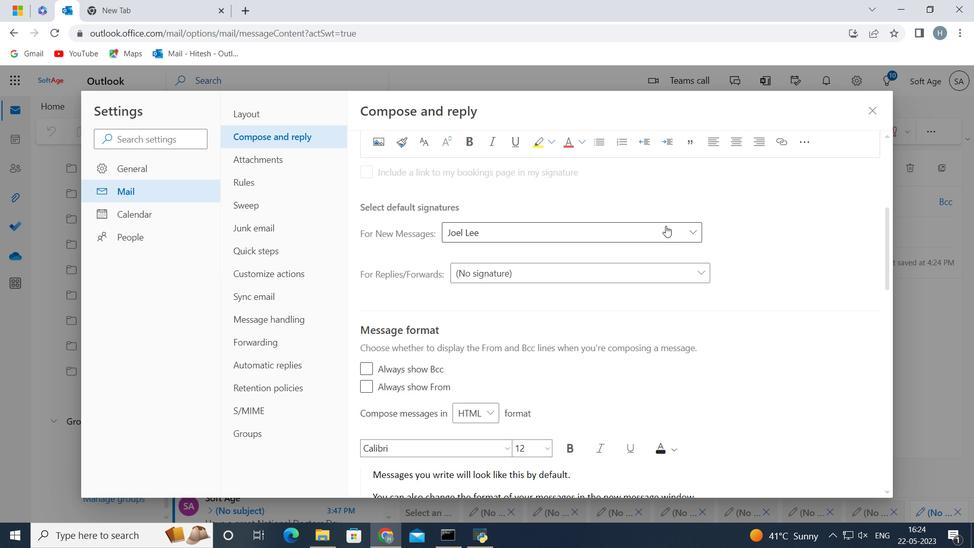 
Action: Mouse pressed left at (667, 224)
Screenshot: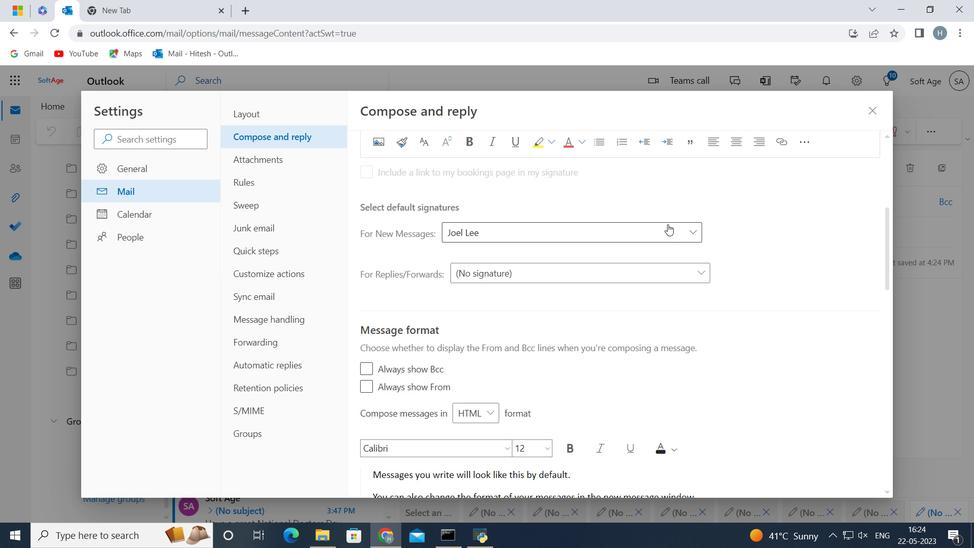 
Action: Mouse moved to (732, 503)
Screenshot: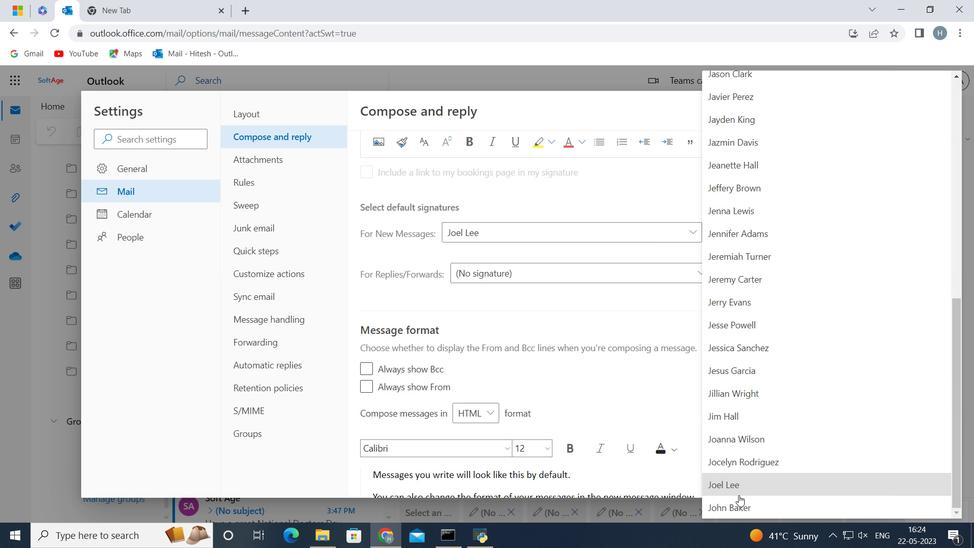 
Action: Mouse pressed left at (732, 503)
Screenshot: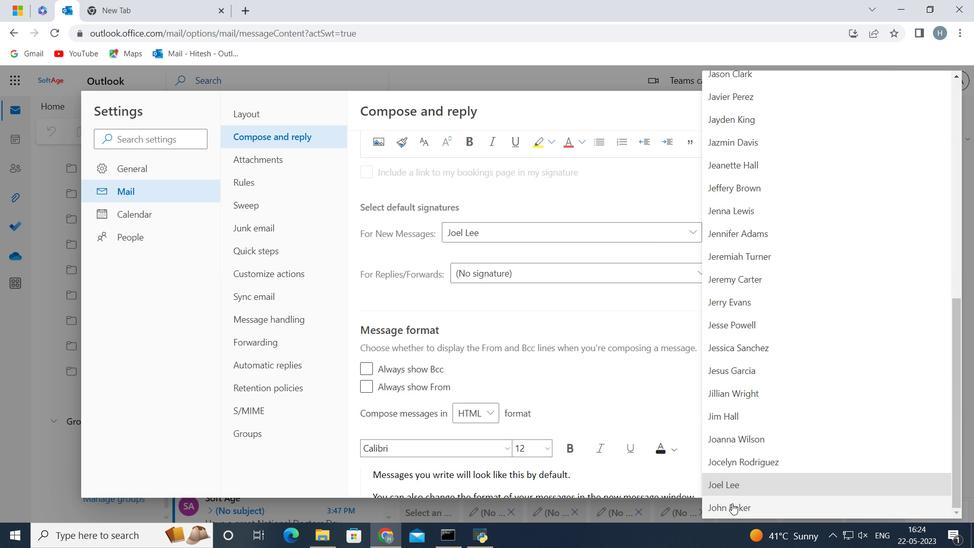 
Action: Mouse moved to (792, 478)
Screenshot: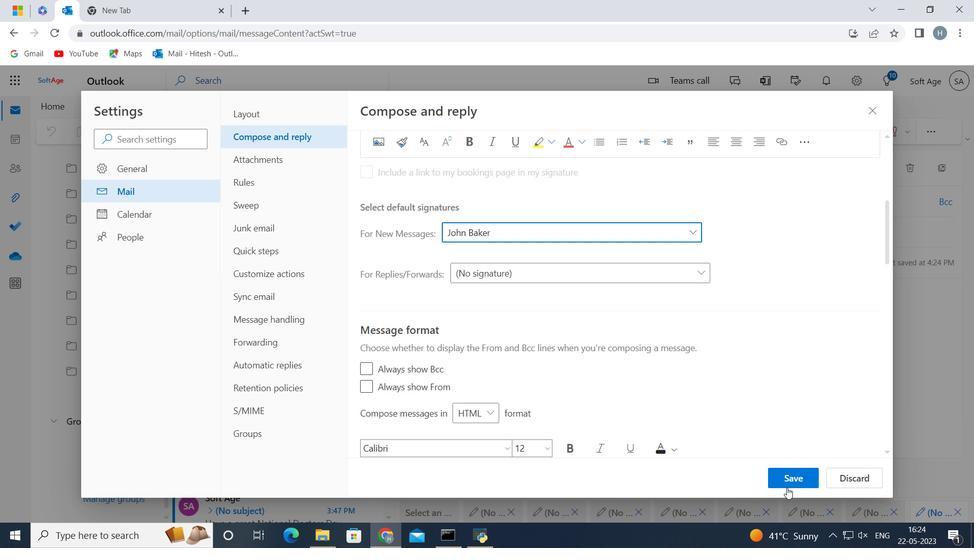 
Action: Mouse pressed left at (792, 478)
Screenshot: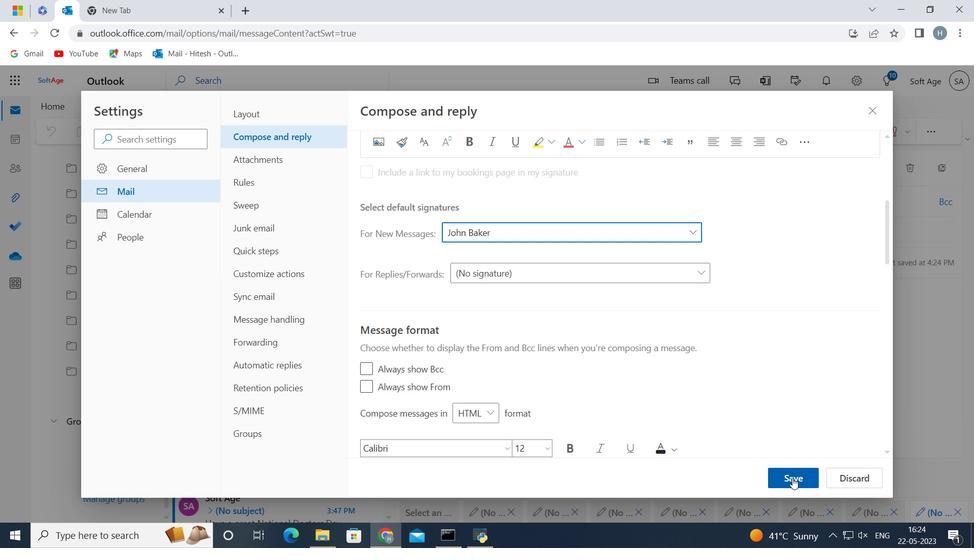 
Action: Mouse moved to (871, 111)
Screenshot: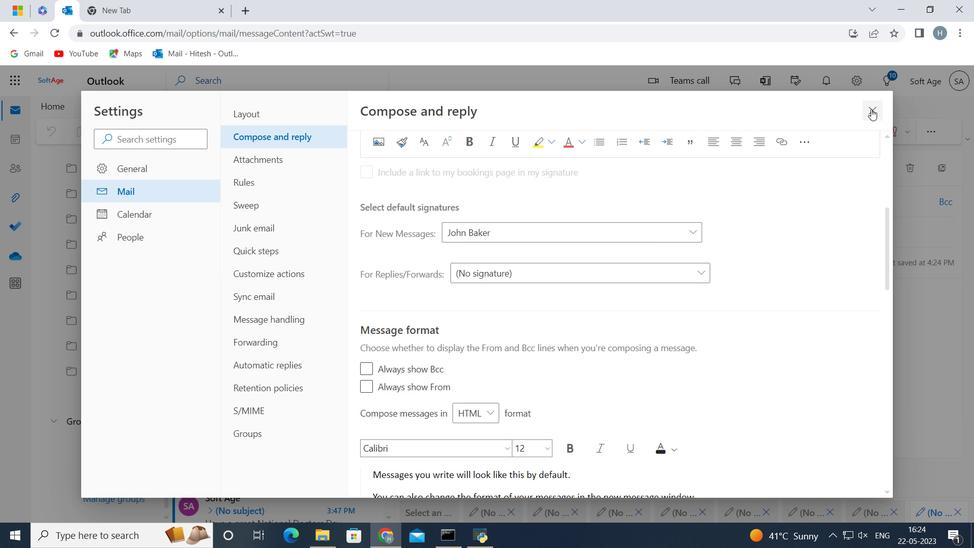 
Action: Mouse pressed left at (871, 111)
Screenshot: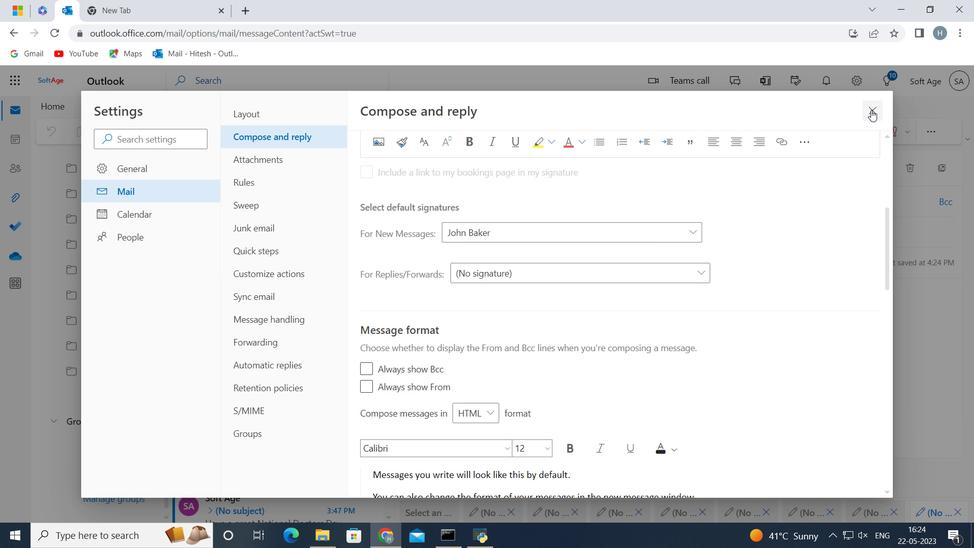 
Action: Mouse moved to (483, 315)
Screenshot: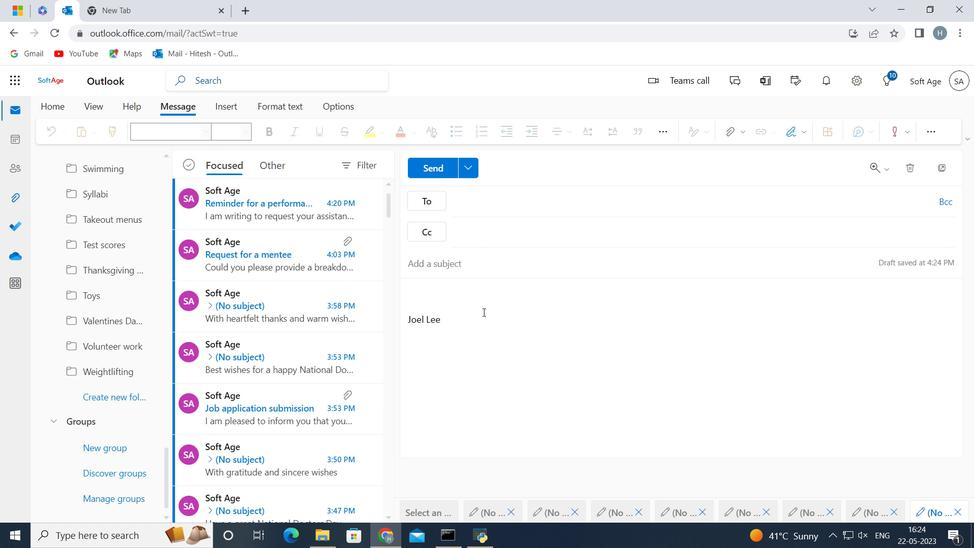 
Action: Mouse pressed left at (483, 315)
Screenshot: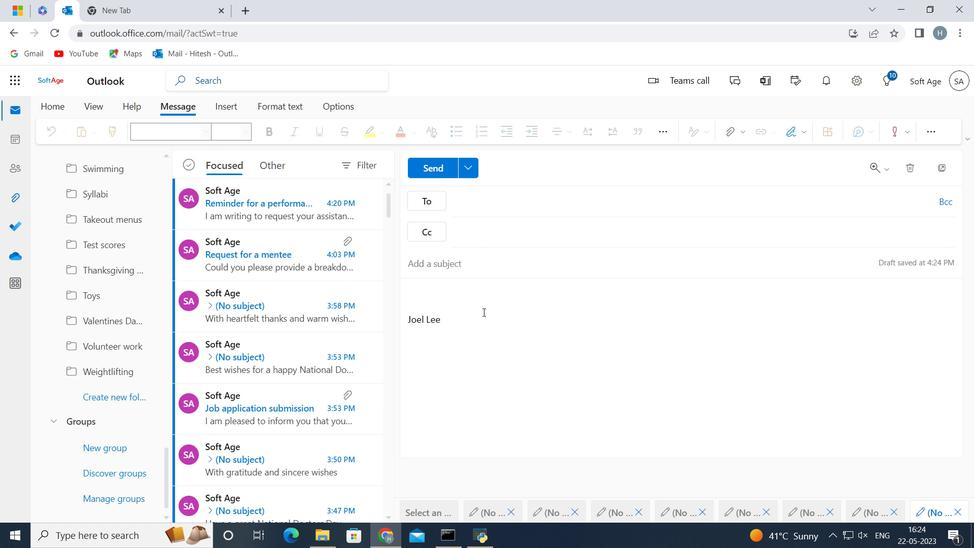 
Action: Mouse moved to (483, 315)
Screenshot: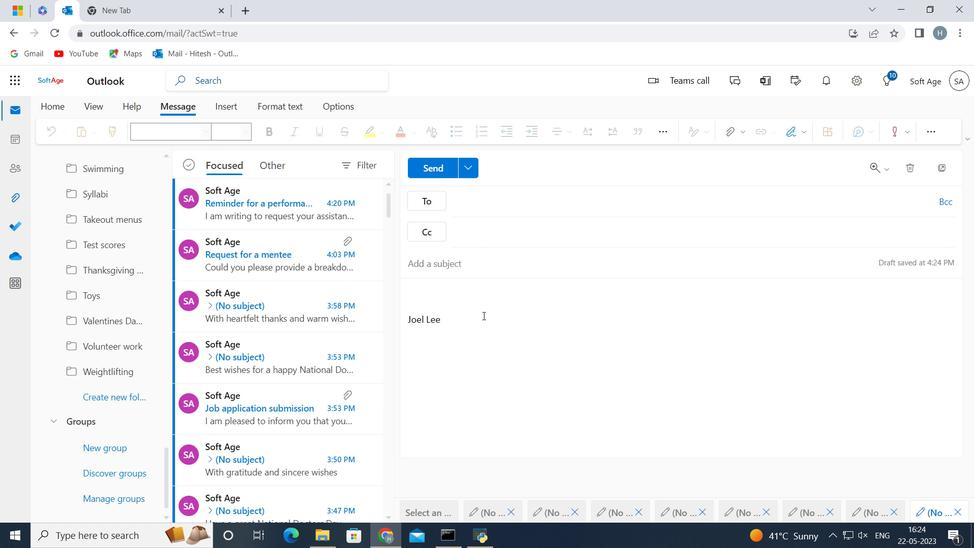 
Action: Key pressed <Key.backspace><Key.backspace><Key.backspace><Key.backspace><Key.backspace><Key.backspace><Key.backspace><Key.backspace><Key.backspace><Key.backspace><Key.backspace><Key.backspace><Key.backspace><Key.backspace><Key.backspace><Key.shift><Key.shift><Key.shift>Best<Key.space>wishes<Key.space>for<Key.space>a<Key.space>happy<Key.space><Key.shift>National<Key.space><Key.shift>Men
Screenshot: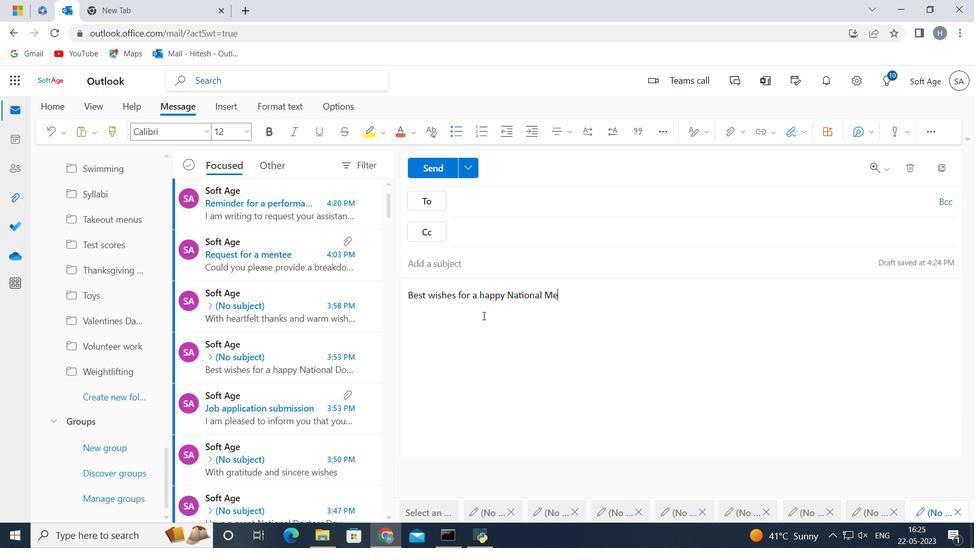 
Action: Mouse moved to (483, 315)
Screenshot: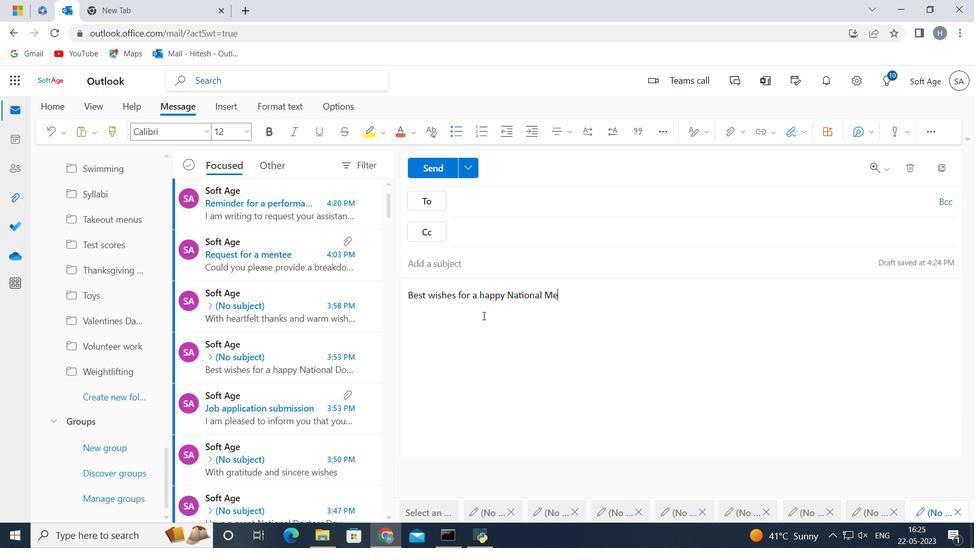 
Action: Key pressed s<Key.space><Key.shift>Day<Key.space>
Screenshot: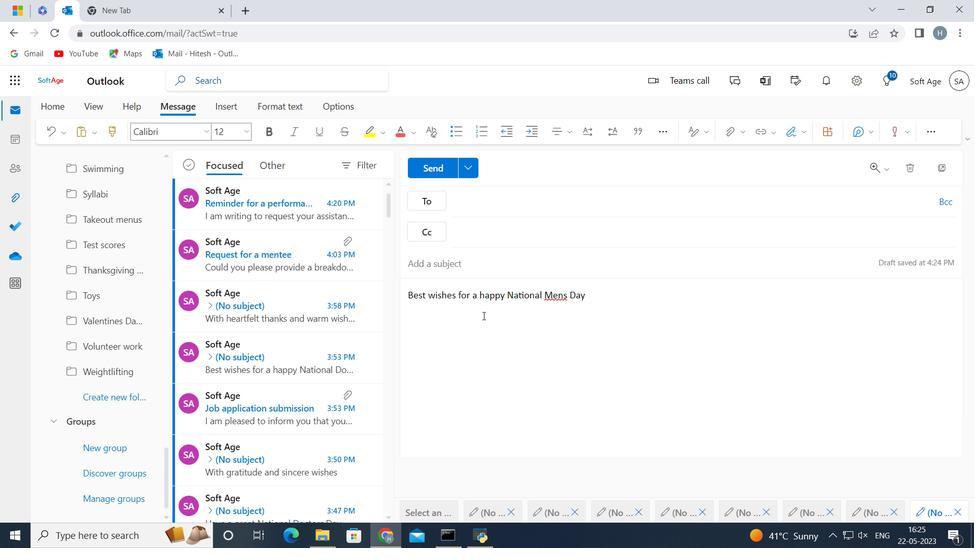 
Action: Mouse moved to (525, 207)
Screenshot: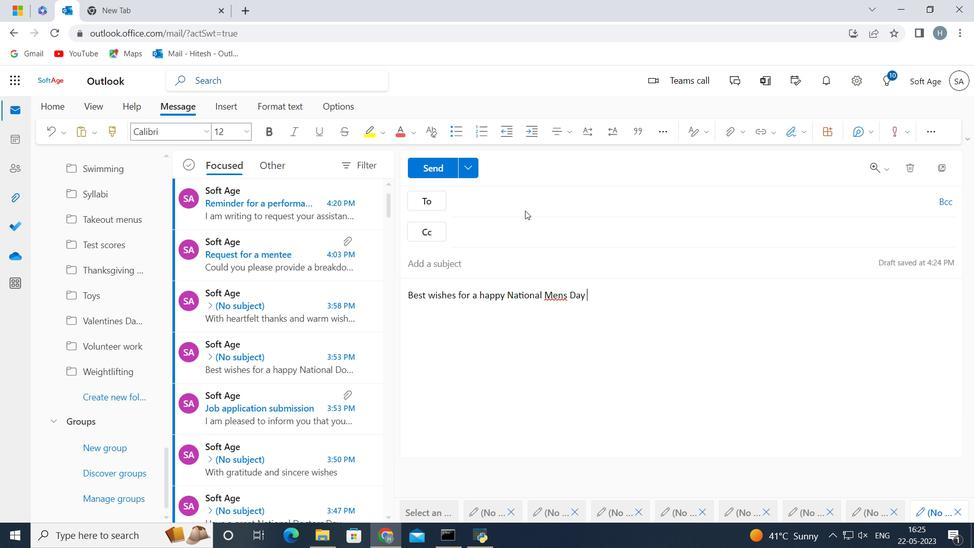 
Action: Mouse pressed left at (525, 207)
Screenshot: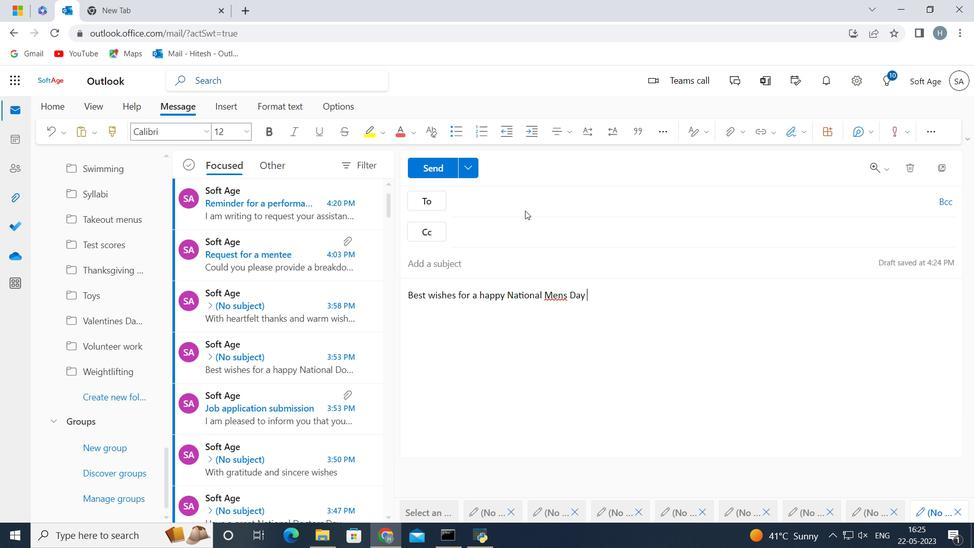 
Action: Key pressed softage.8<Key.shift><Key.shift><Key.shift><Key.shift><Key.shift><Key.shift><Key.shift><Key.shift><Key.shift><Key.shift><Key.shift>2<Key.backspace><Key.shift>@softage.net
Screenshot: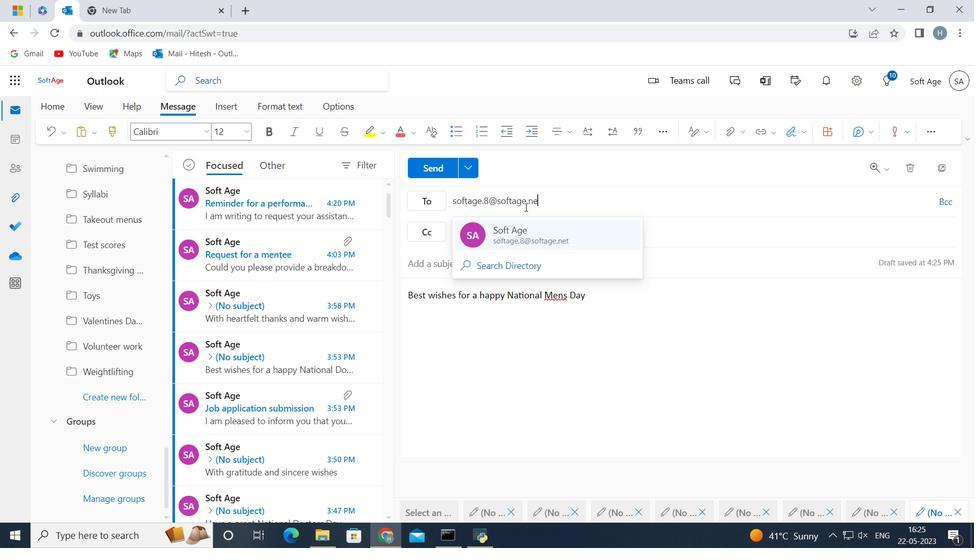 
Action: Mouse moved to (552, 229)
Screenshot: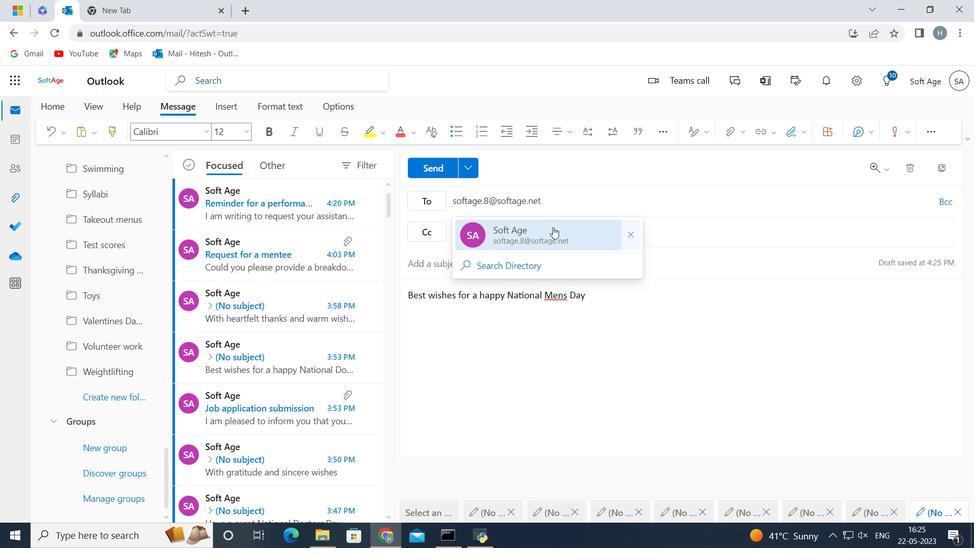 
Action: Mouse pressed left at (552, 229)
Screenshot: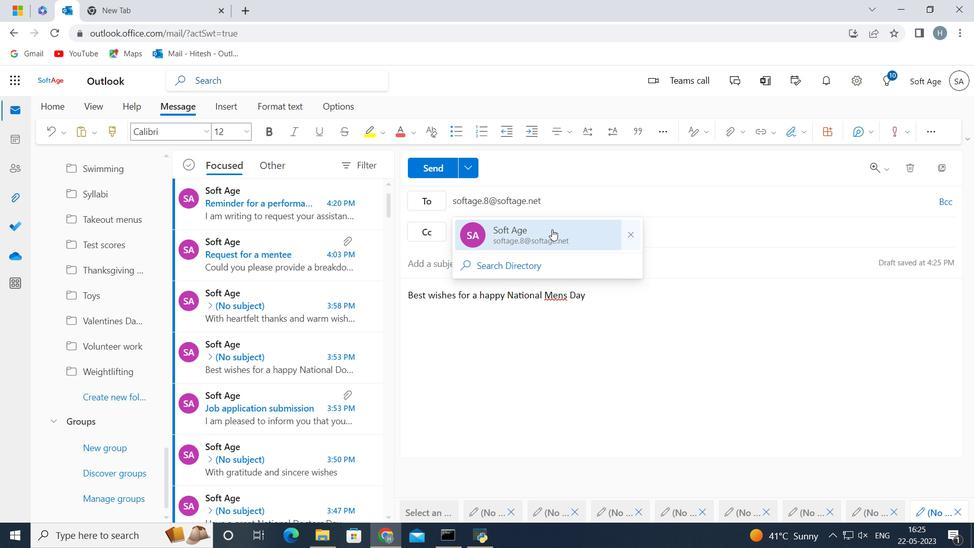 
Action: Mouse moved to (98, 390)
Screenshot: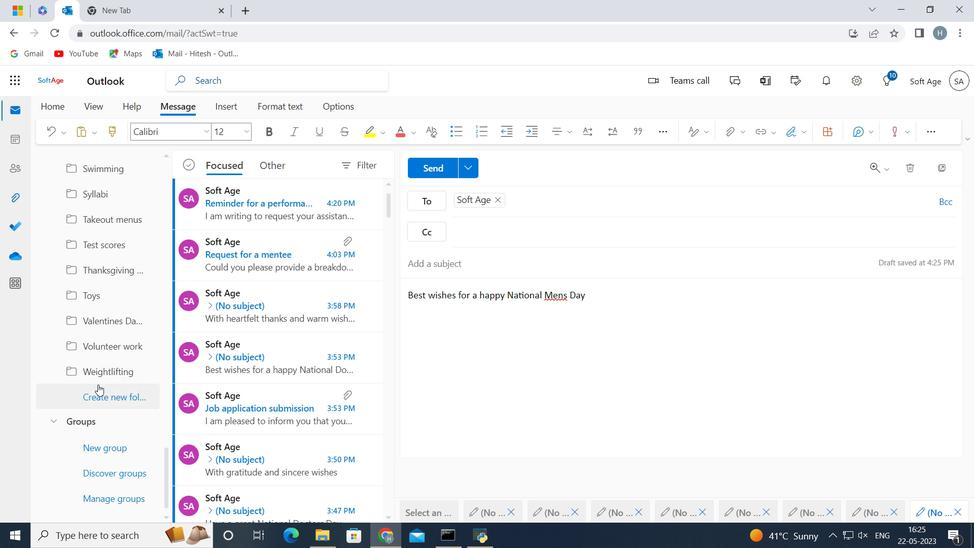 
Action: Mouse pressed left at (98, 390)
Screenshot: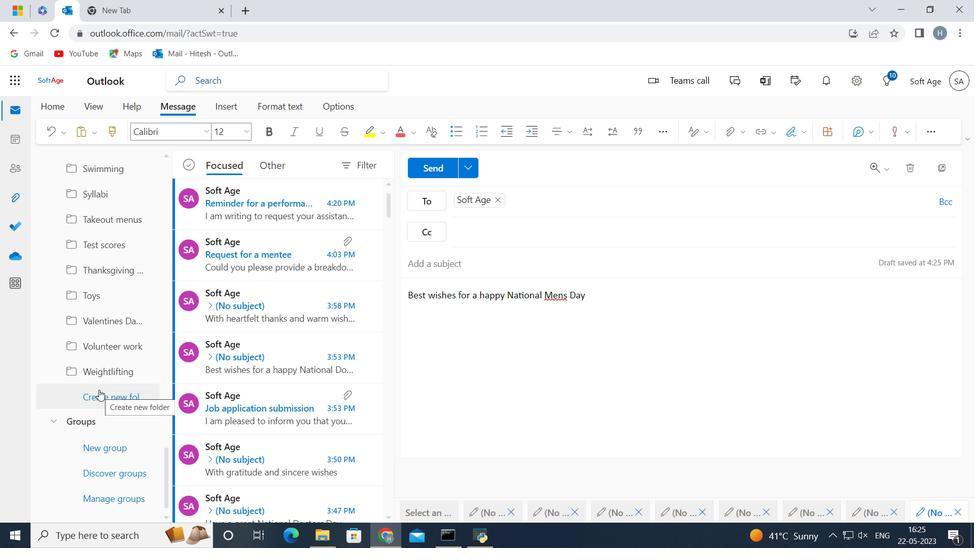 
Action: Mouse moved to (99, 390)
Screenshot: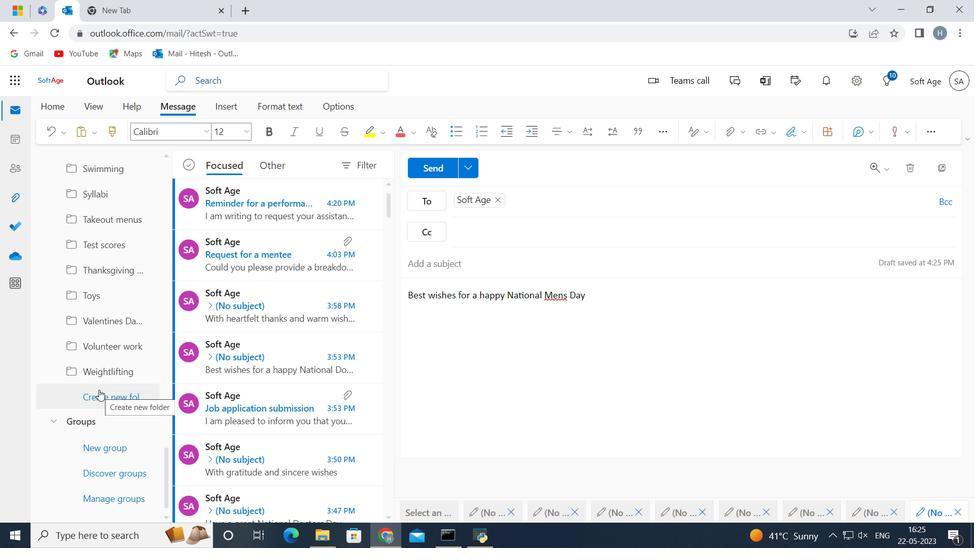 
Action: Key pressed <Key.shift>
Screenshot: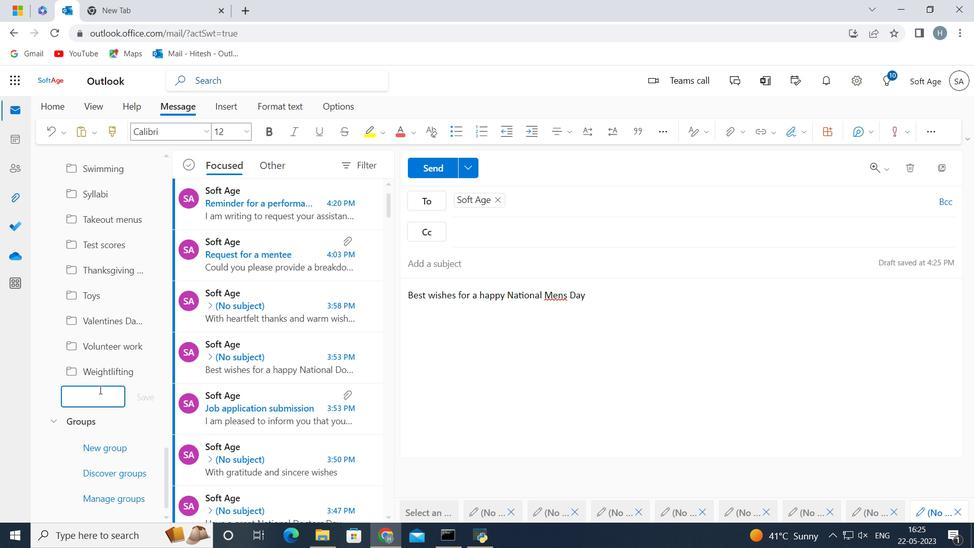 
Action: Mouse moved to (99, 390)
Screenshot: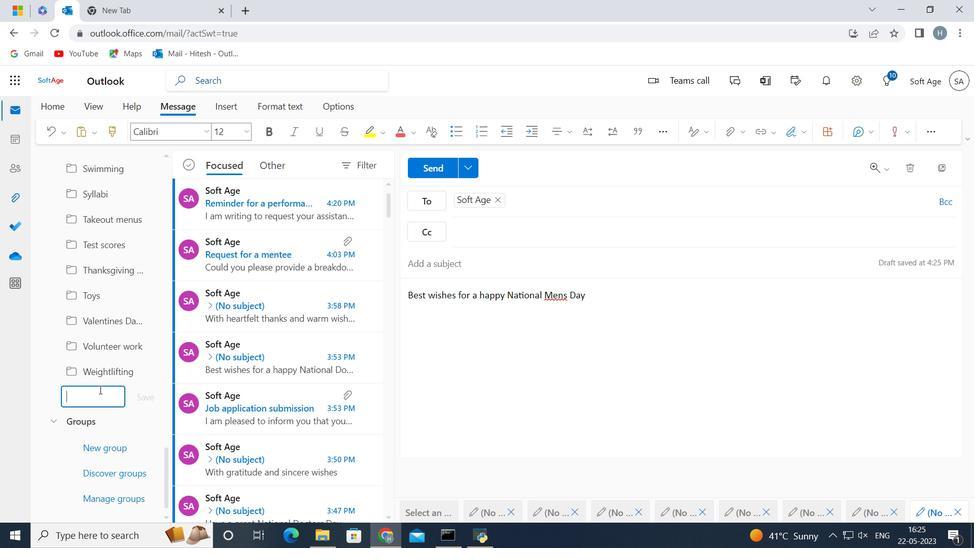 
Action: Key pressed Influencer<Key.space>outreach<Key.space>
Screenshot: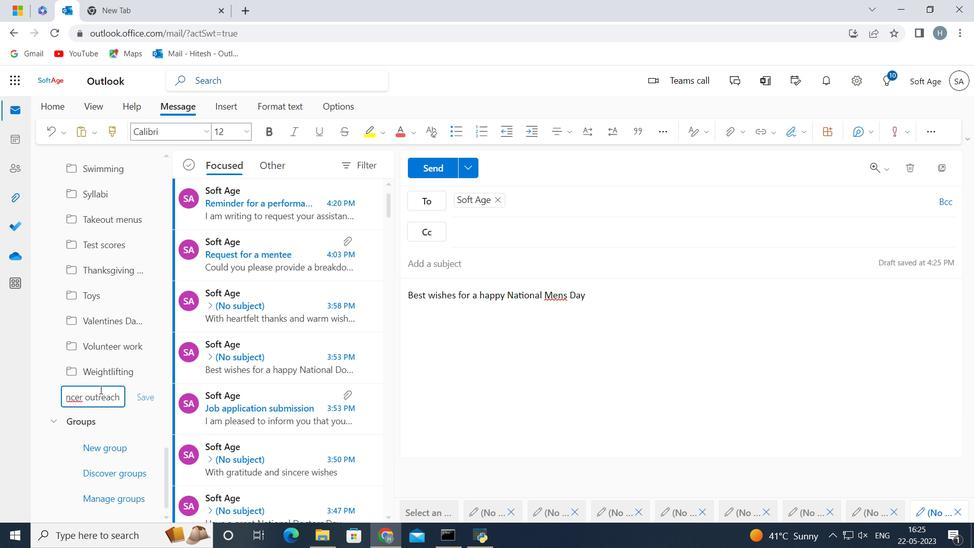 
Action: Mouse moved to (147, 396)
Screenshot: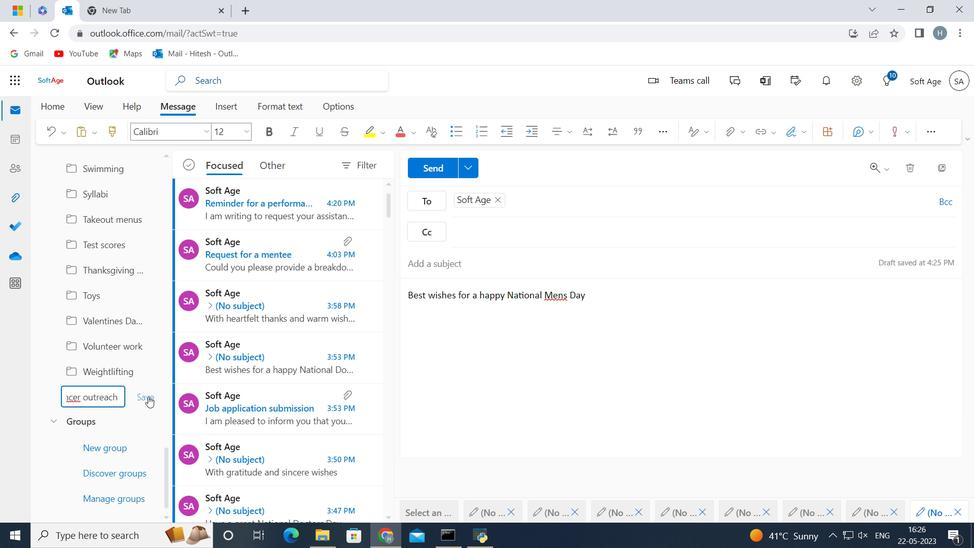 
Action: Mouse pressed left at (147, 396)
Screenshot: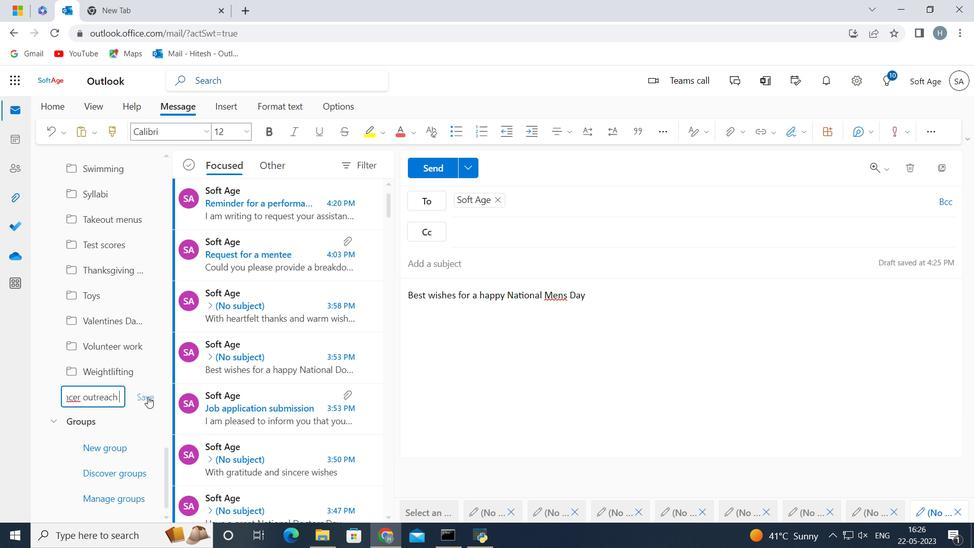 
Action: Mouse moved to (470, 352)
Screenshot: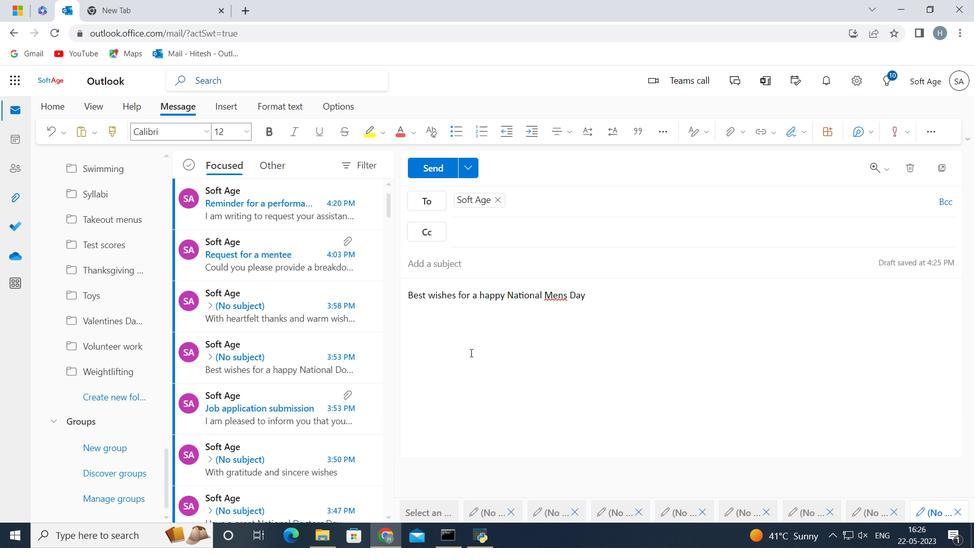 
